 Task: Look for space in Tadotsu, Japan from 1st July, 2023 to 9th July, 2023 for 2 adults in price range Rs.8000 to Rs.15000. Place can be entire place with 1  bedroom having 1 bed and 1 bathroom. Property type can be house, flat, guest house. Booking option can be shelf check-in. Required host language is English.
Action: Mouse moved to (448, 72)
Screenshot: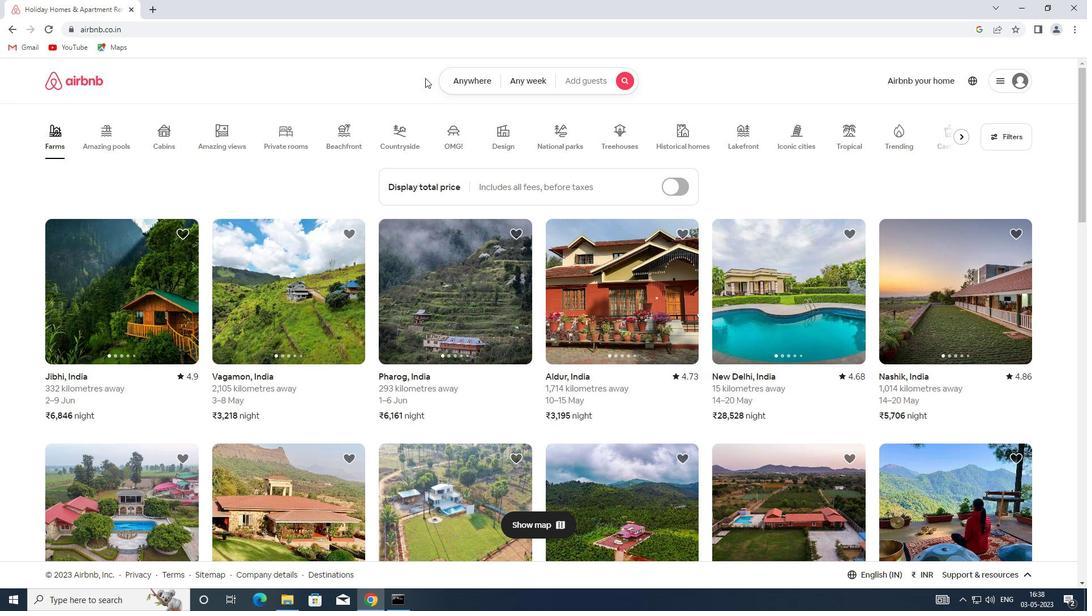 
Action: Mouse pressed left at (448, 72)
Screenshot: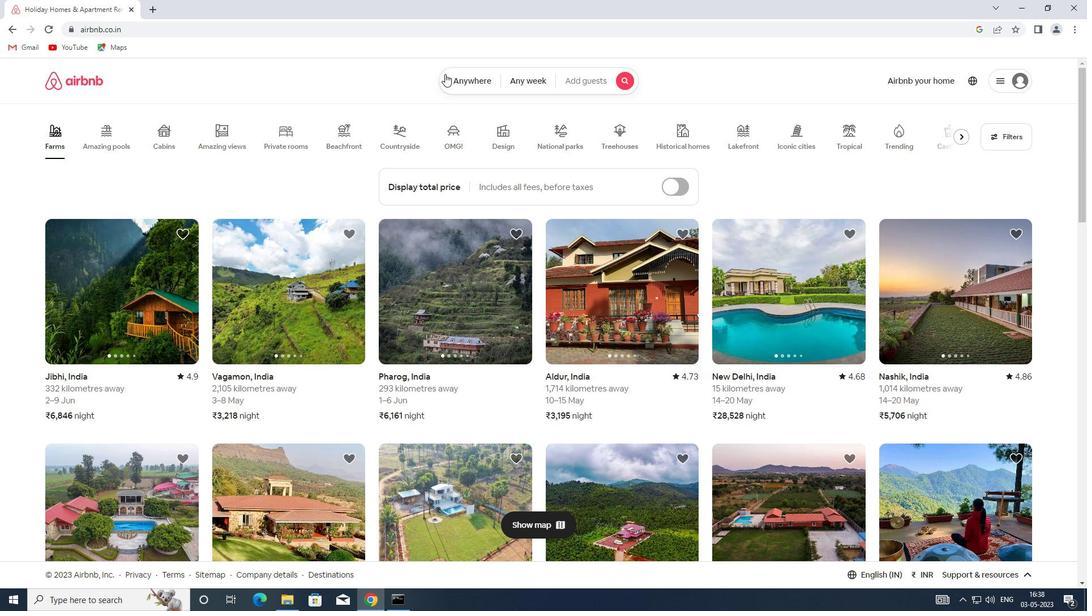 
Action: Mouse moved to (384, 114)
Screenshot: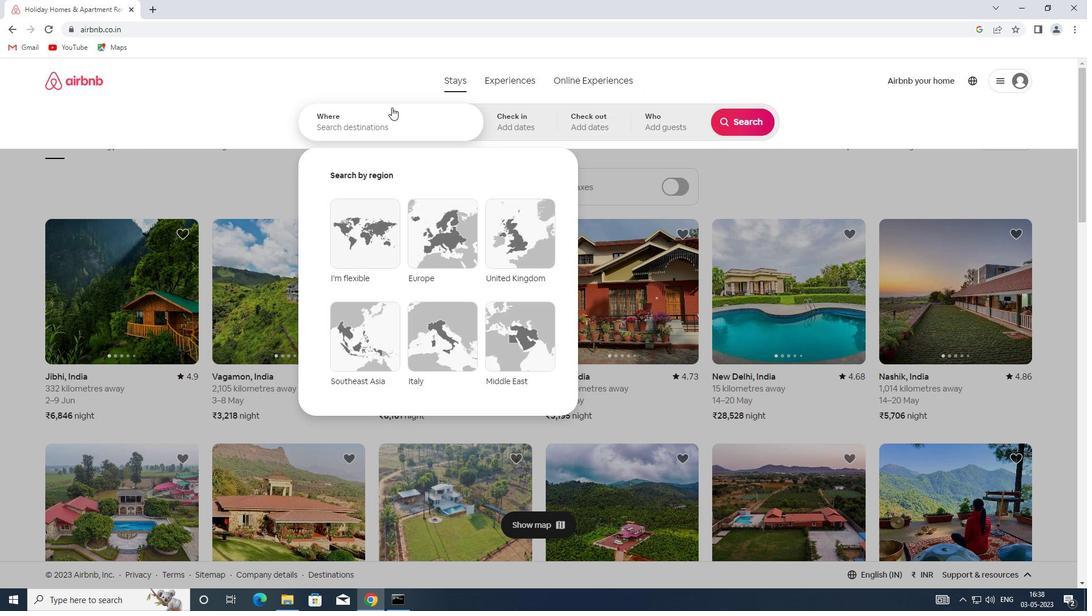 
Action: Mouse pressed left at (384, 114)
Screenshot: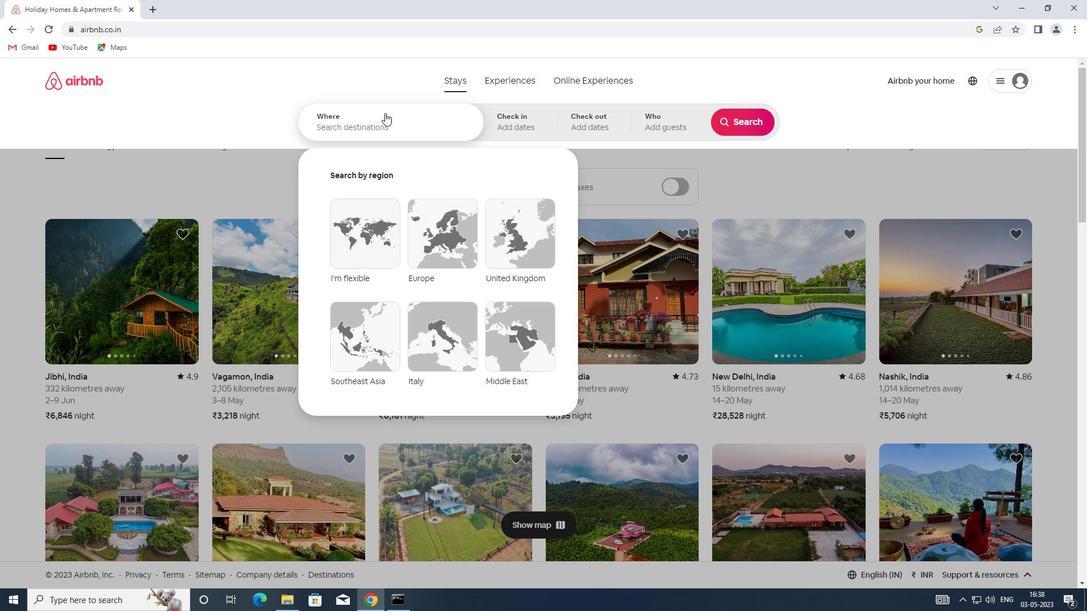 
Action: Key pressed <Key.shift>TADOTSU,<Key.shift><Key.shift><Key.shift><Key.shift><Key.shift><Key.shift><Key.shift><Key.shift>JAPAN
Screenshot: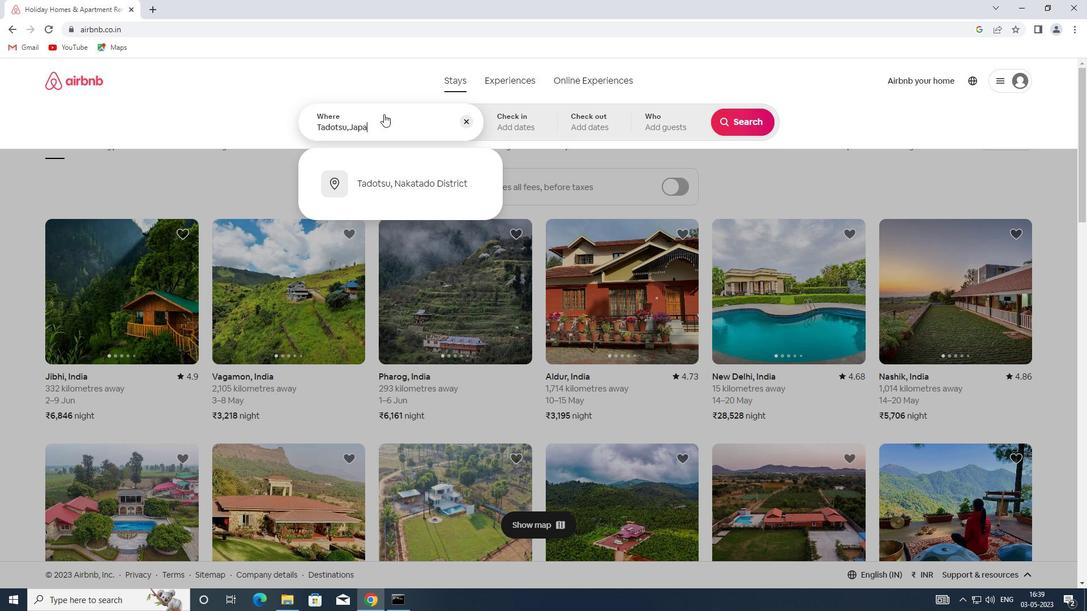 
Action: Mouse moved to (518, 126)
Screenshot: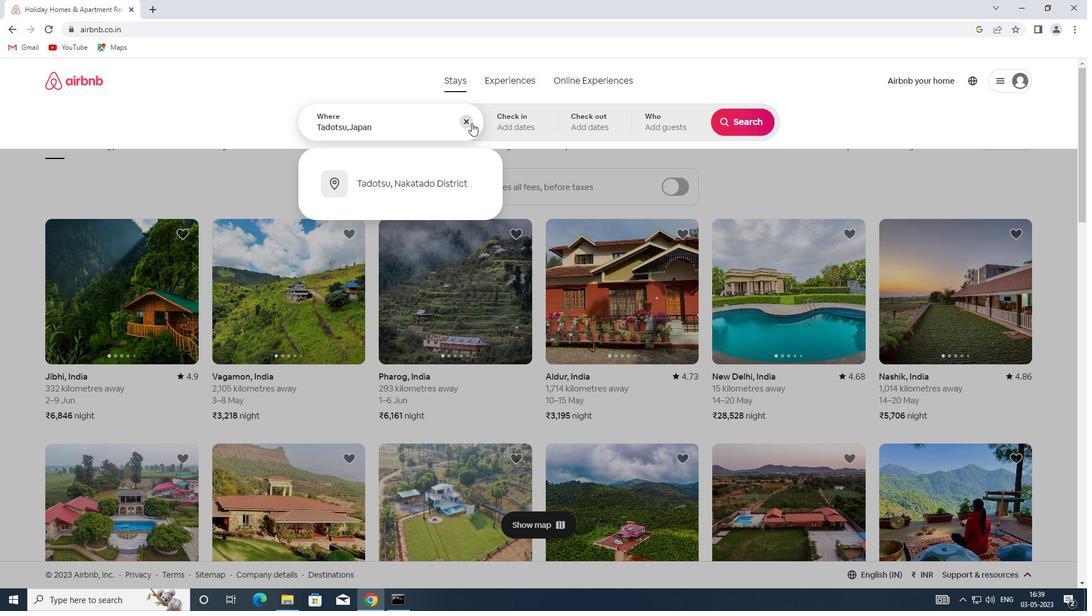 
Action: Mouse pressed left at (518, 126)
Screenshot: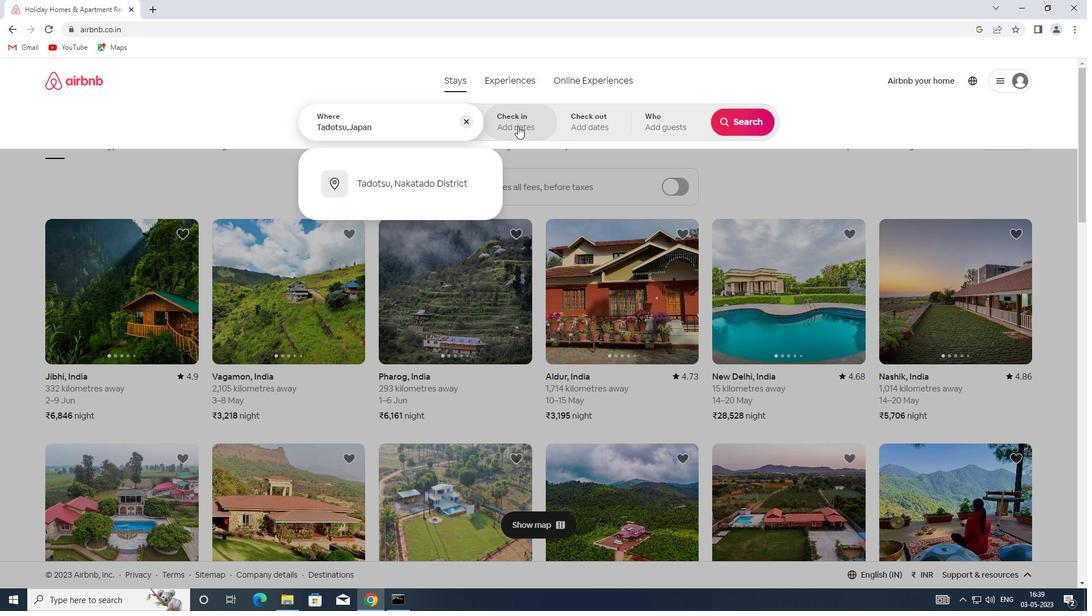 
Action: Mouse moved to (733, 220)
Screenshot: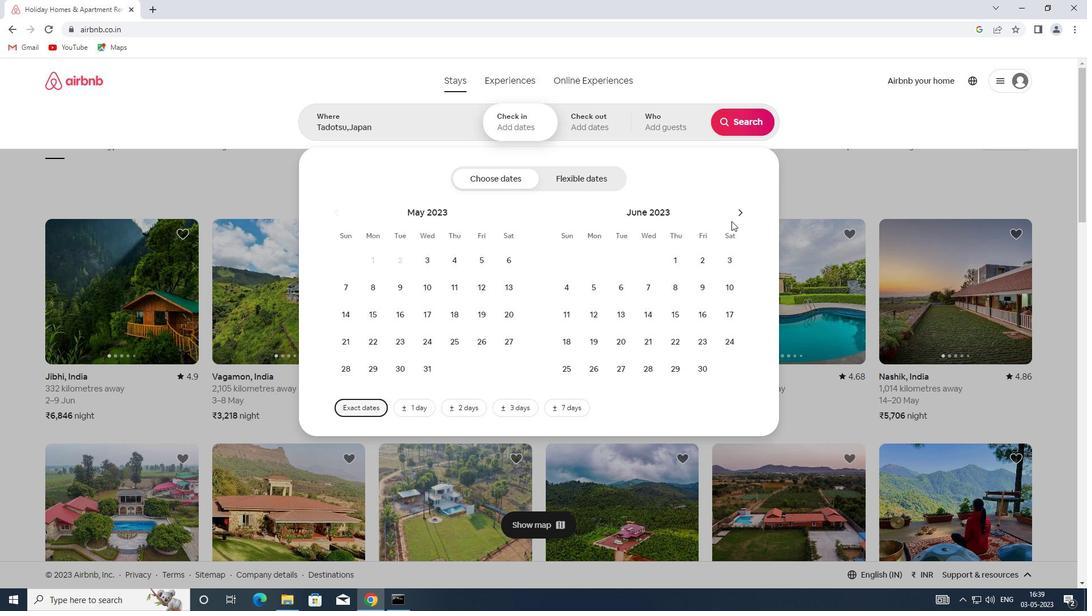 
Action: Mouse pressed left at (733, 220)
Screenshot: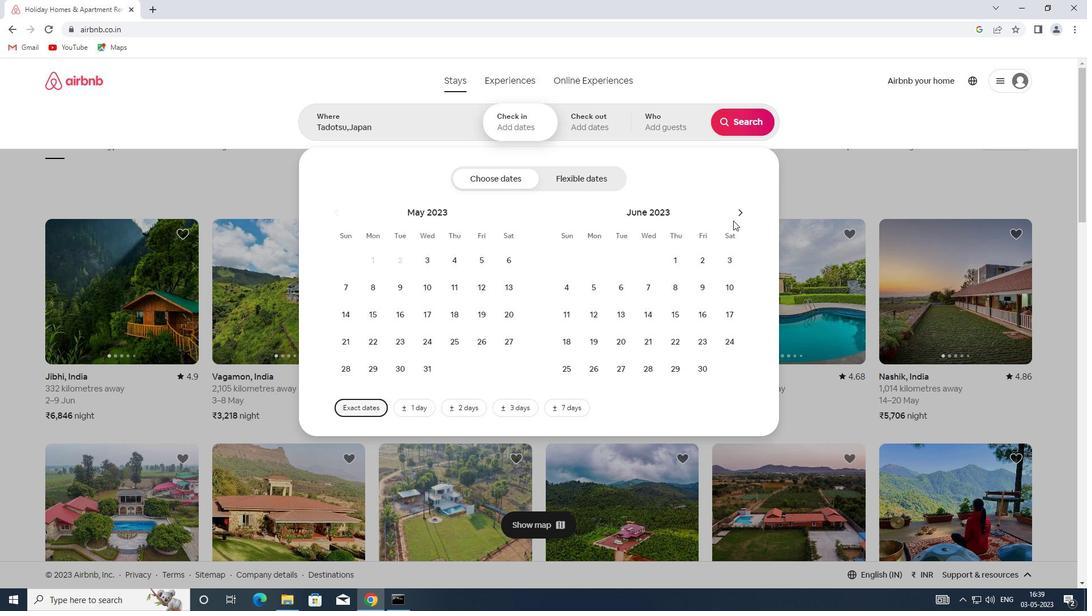 
Action: Mouse moved to (744, 206)
Screenshot: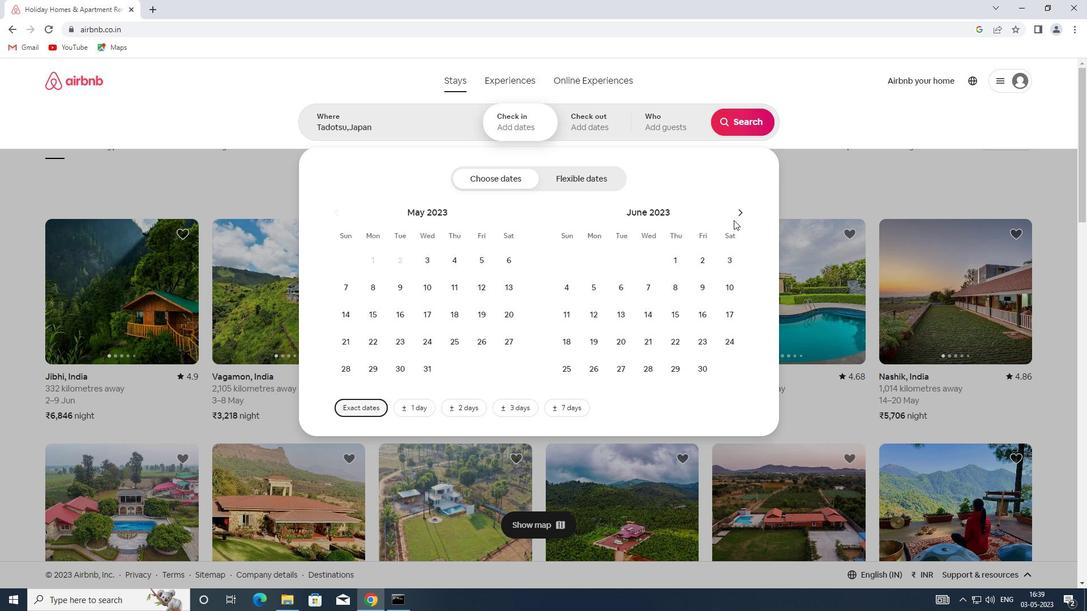 
Action: Mouse pressed left at (744, 206)
Screenshot: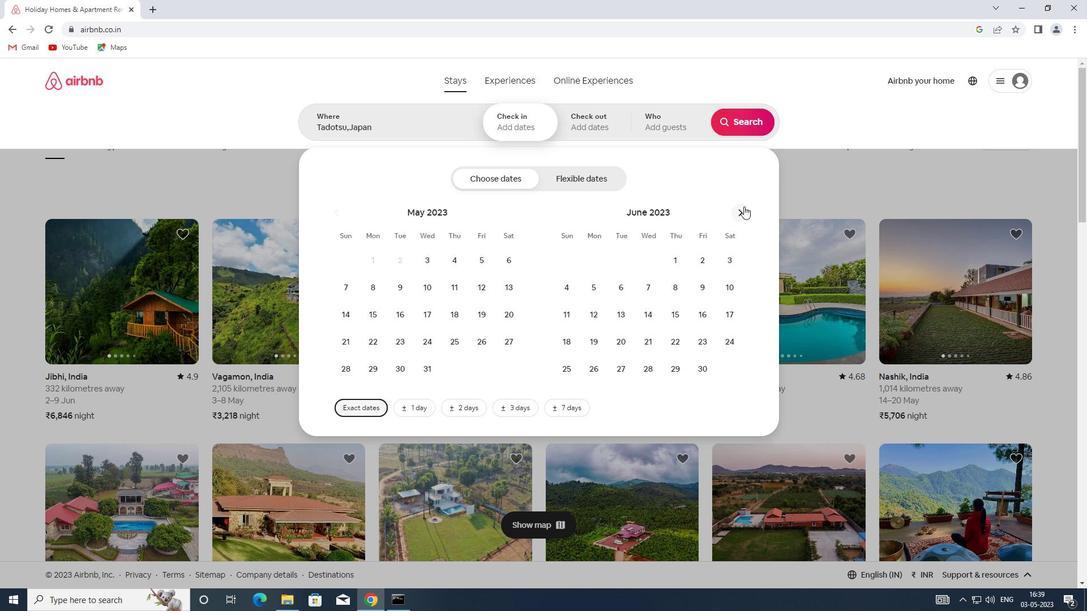 
Action: Mouse moved to (735, 263)
Screenshot: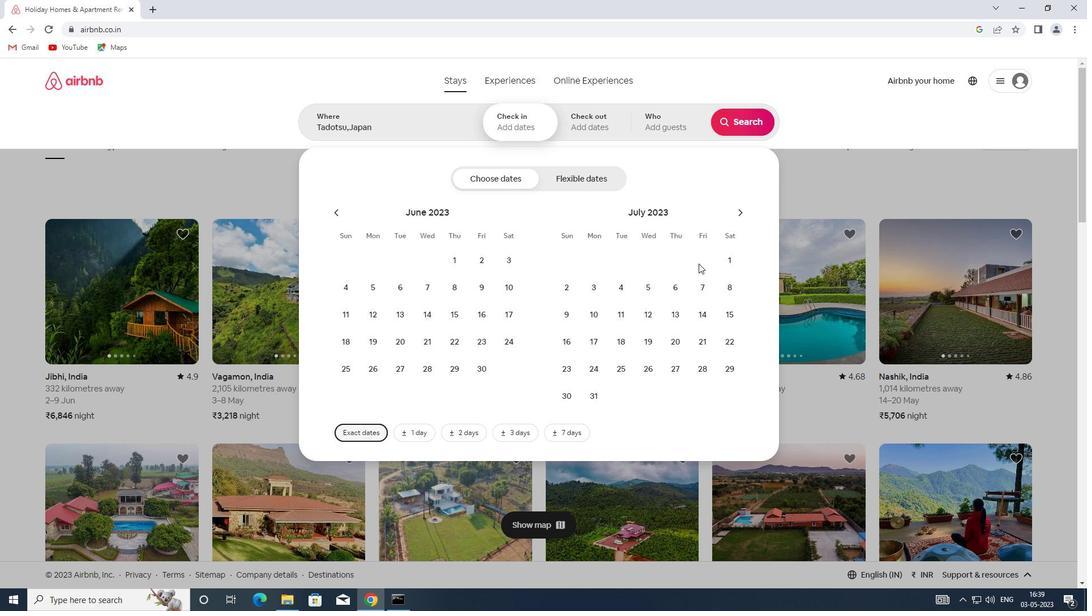 
Action: Mouse pressed left at (735, 263)
Screenshot: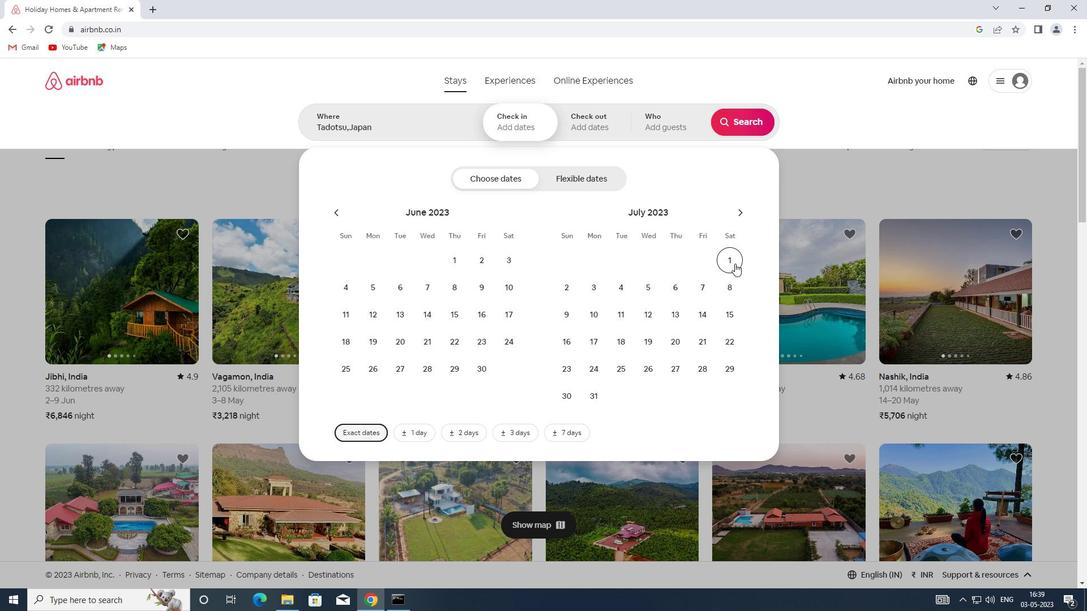
Action: Mouse moved to (572, 320)
Screenshot: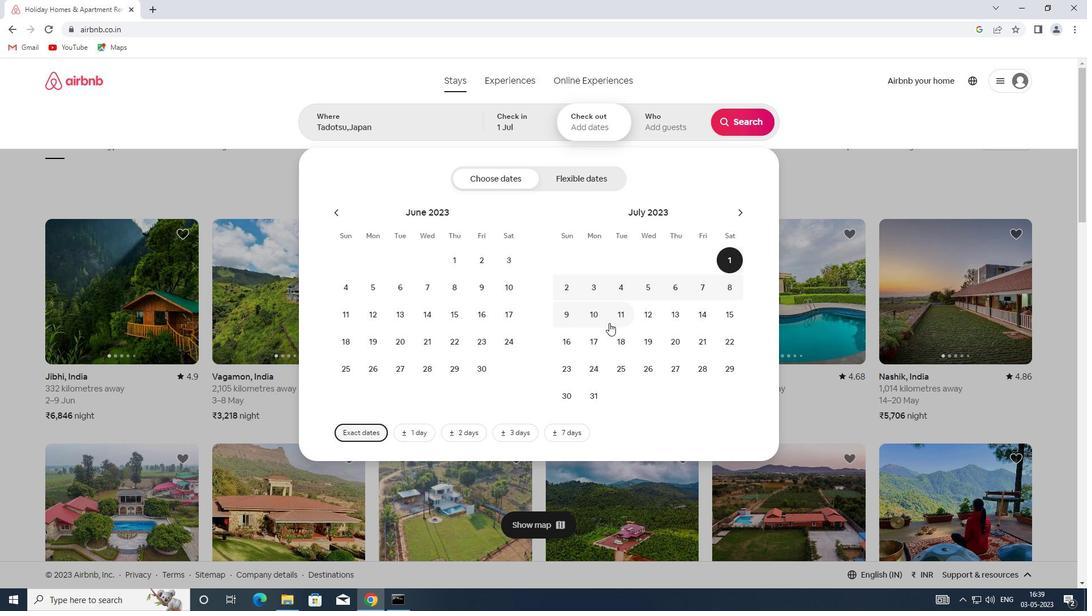 
Action: Mouse pressed left at (572, 320)
Screenshot: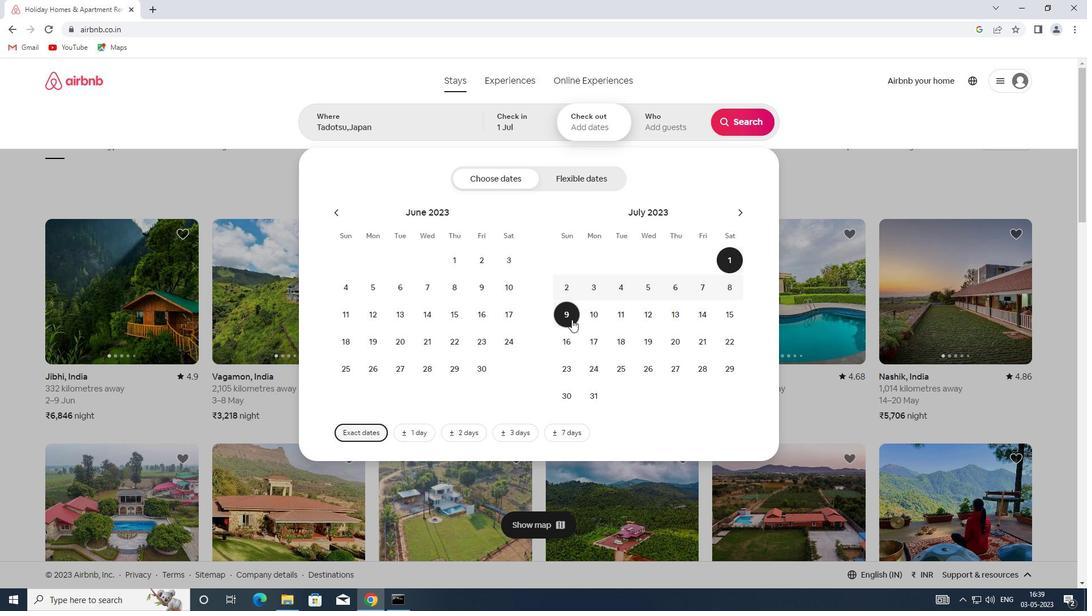 
Action: Mouse moved to (662, 128)
Screenshot: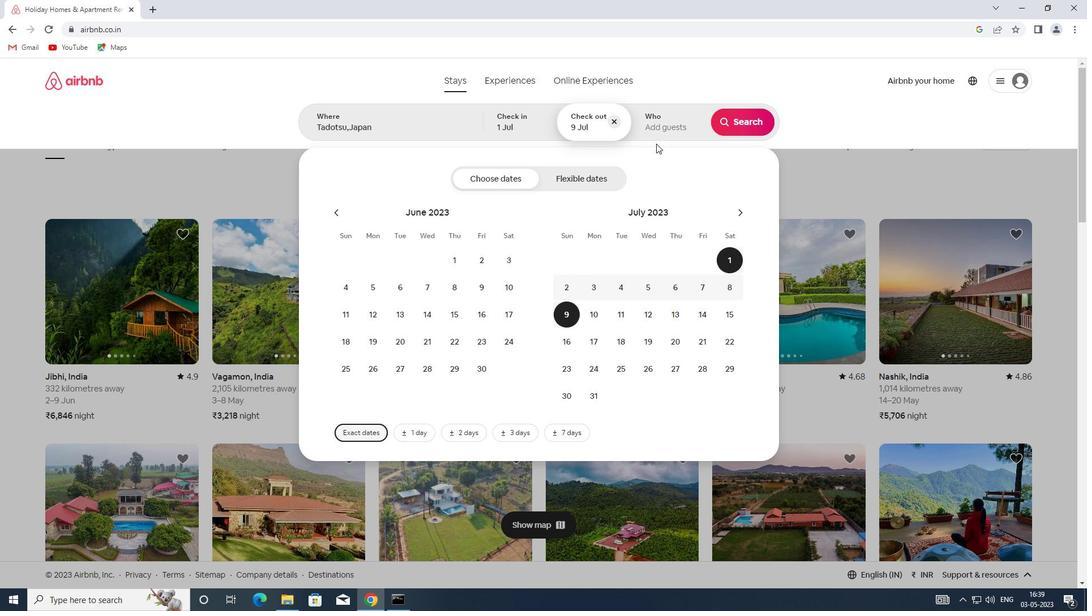 
Action: Mouse pressed left at (662, 128)
Screenshot: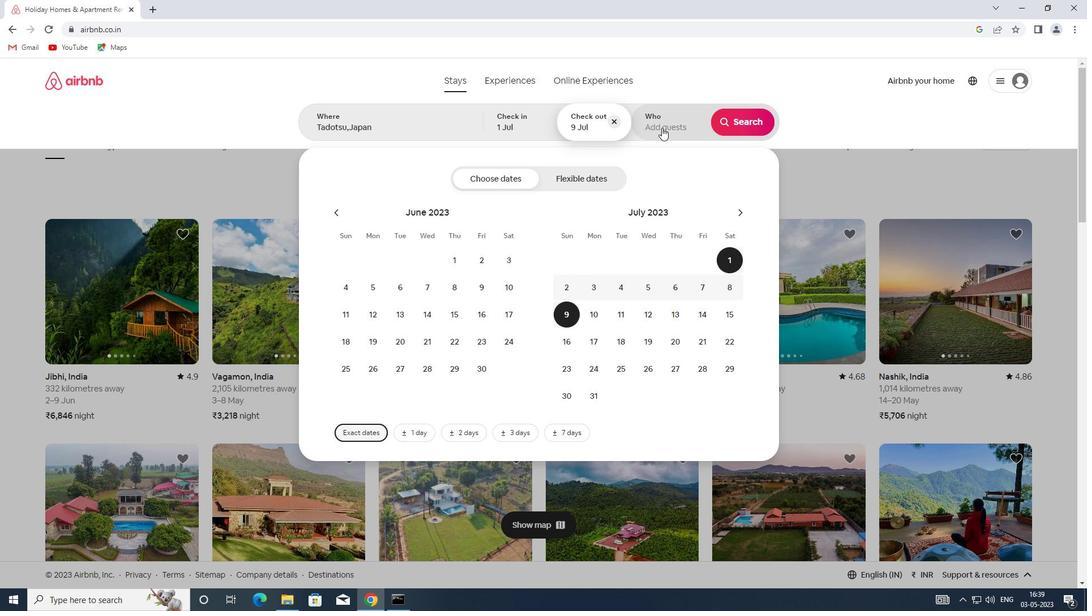 
Action: Mouse moved to (750, 184)
Screenshot: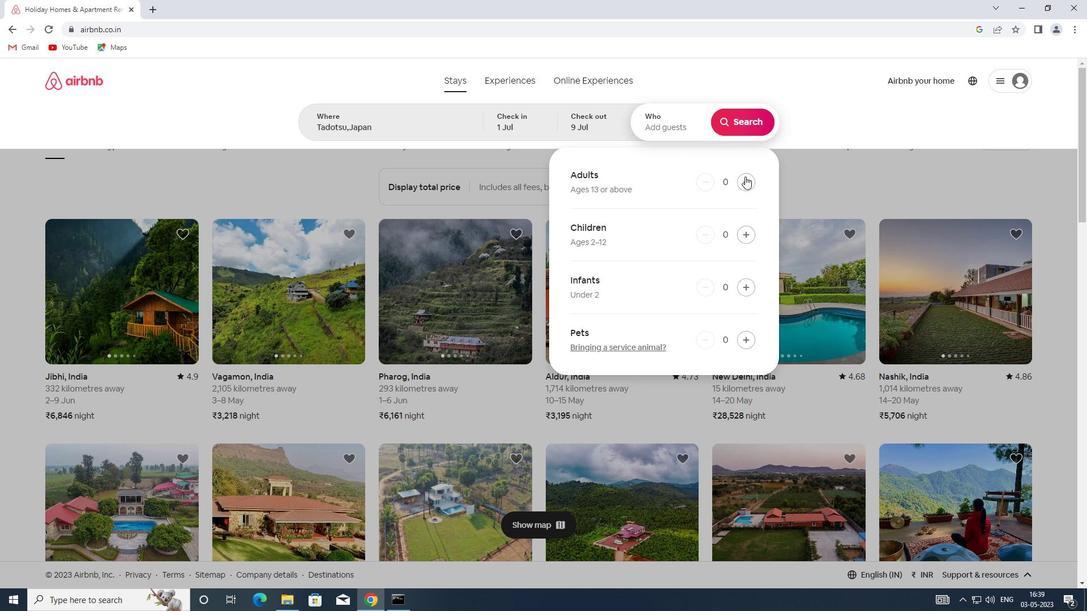 
Action: Mouse pressed left at (750, 184)
Screenshot: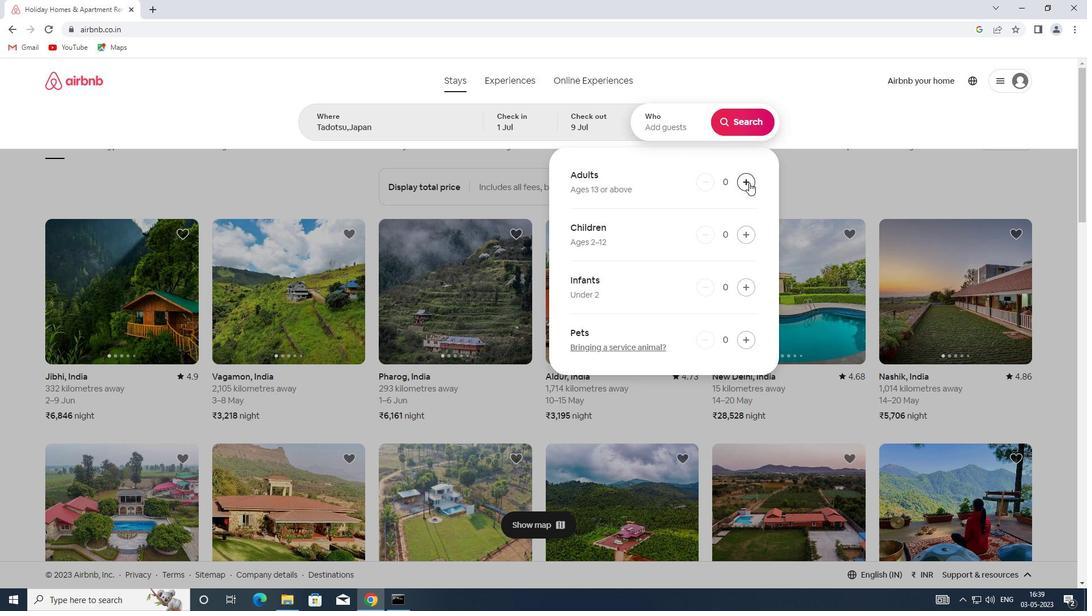 
Action: Mouse pressed left at (750, 184)
Screenshot: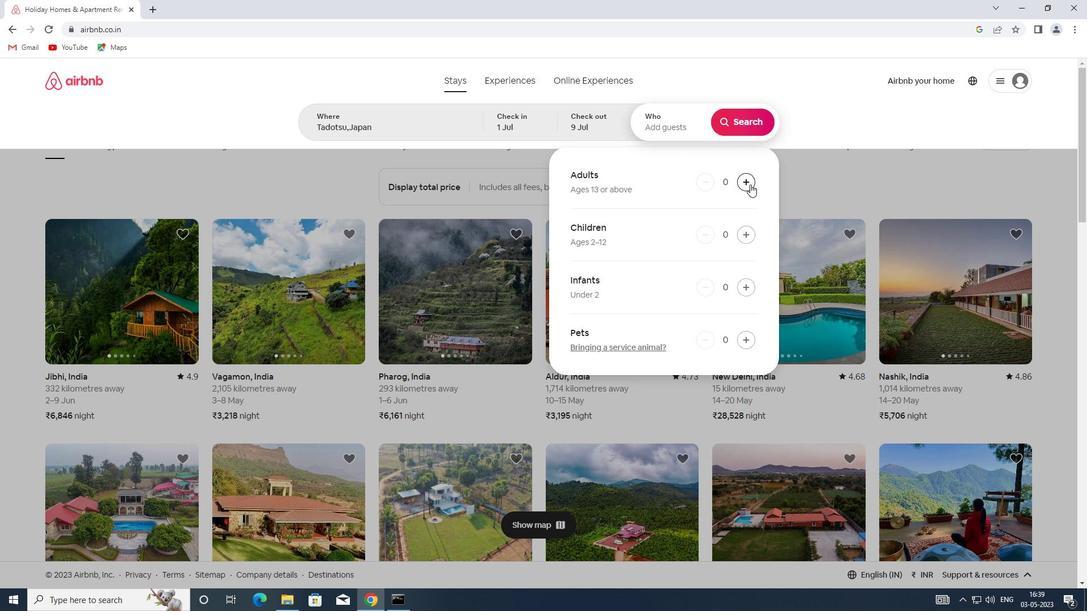 
Action: Mouse moved to (728, 124)
Screenshot: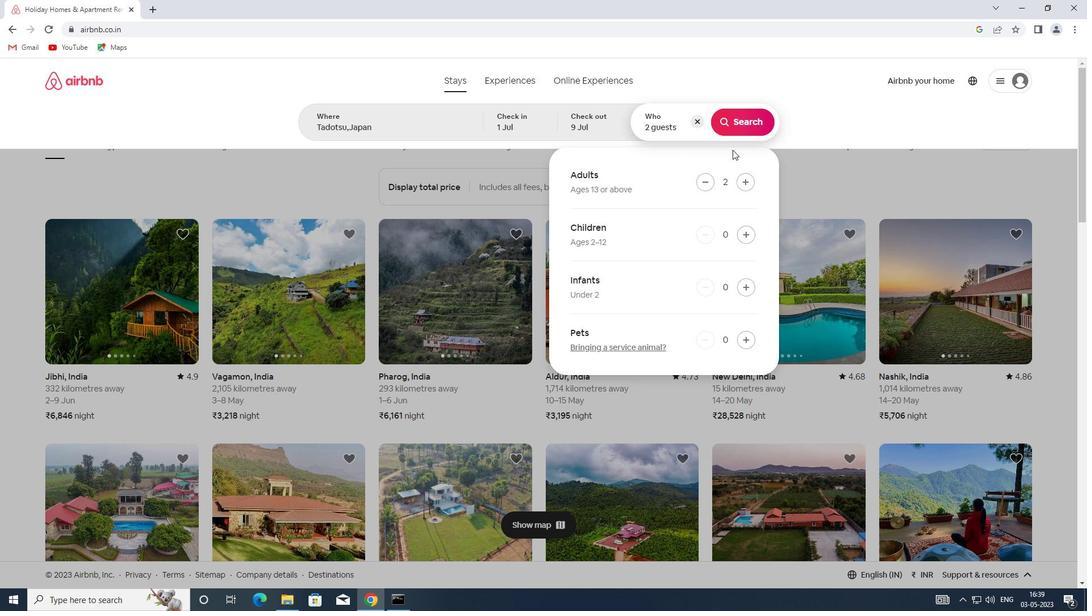 
Action: Mouse pressed left at (728, 124)
Screenshot: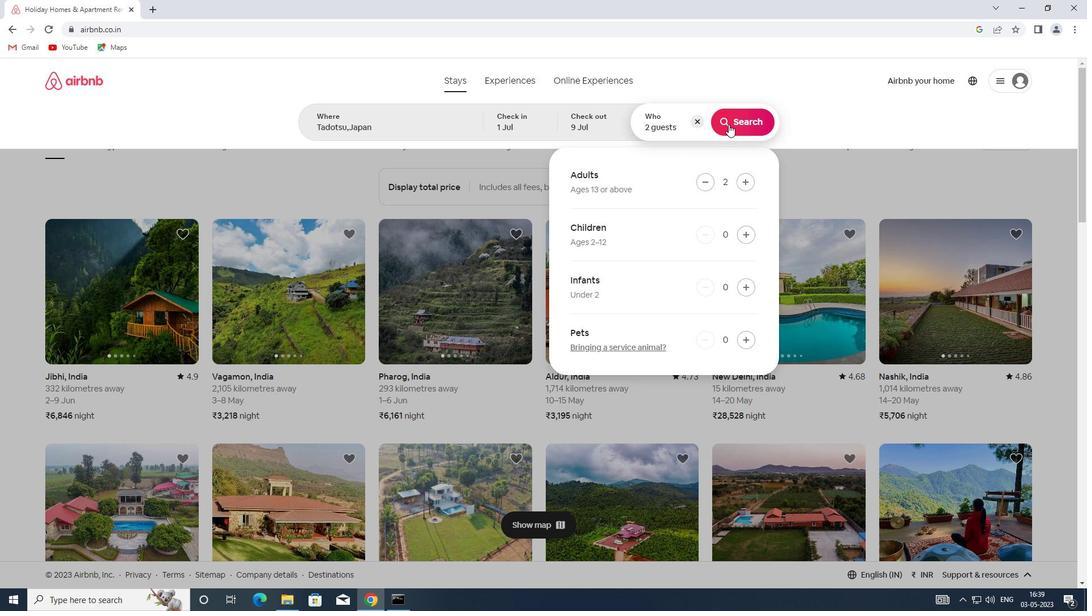
Action: Mouse moved to (1039, 121)
Screenshot: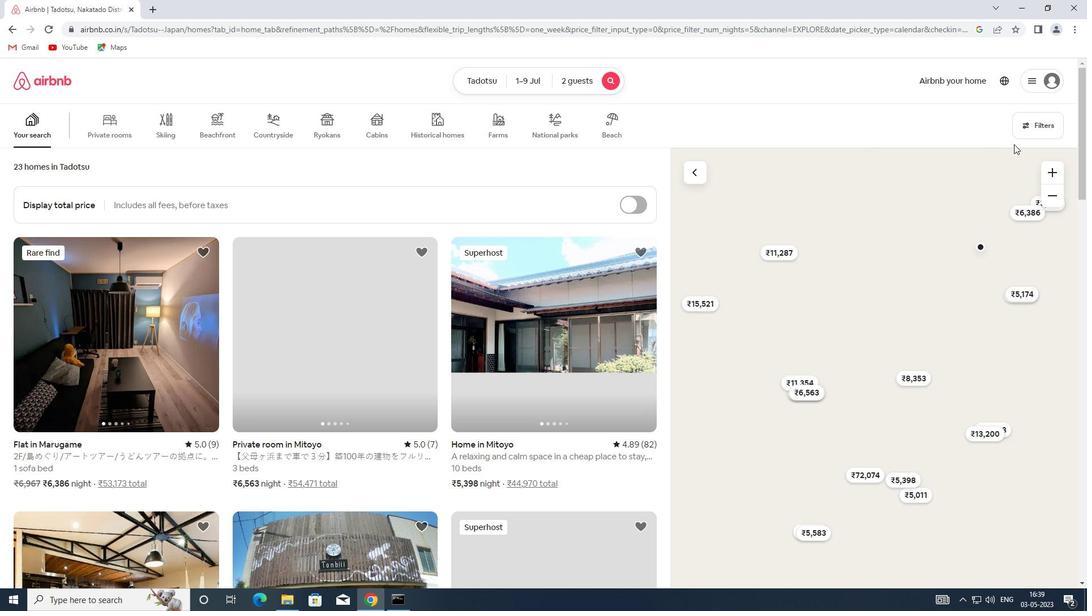 
Action: Mouse pressed left at (1039, 121)
Screenshot: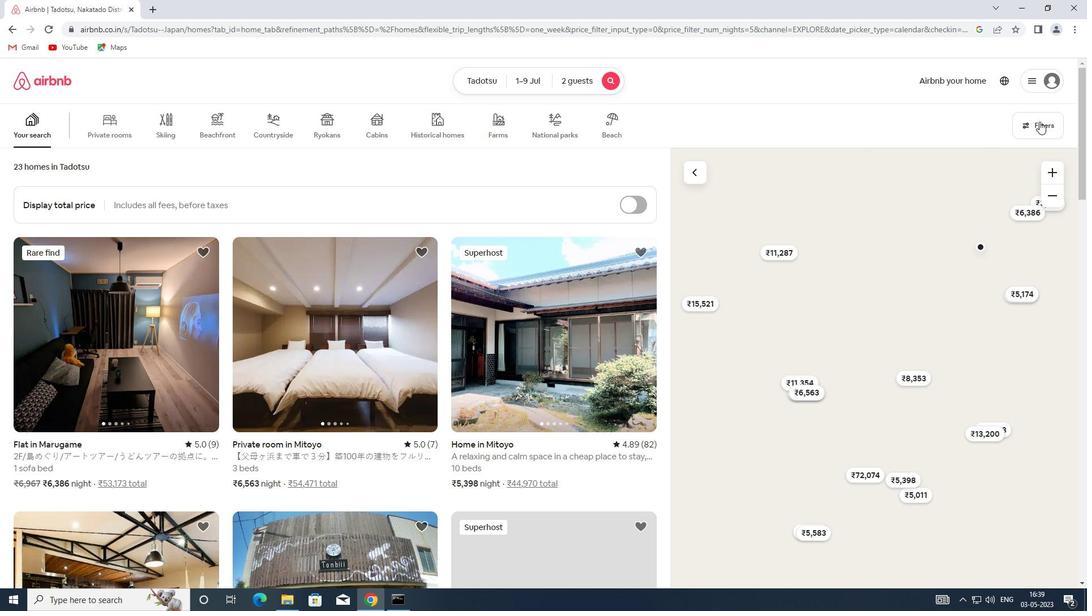 
Action: Mouse moved to (408, 265)
Screenshot: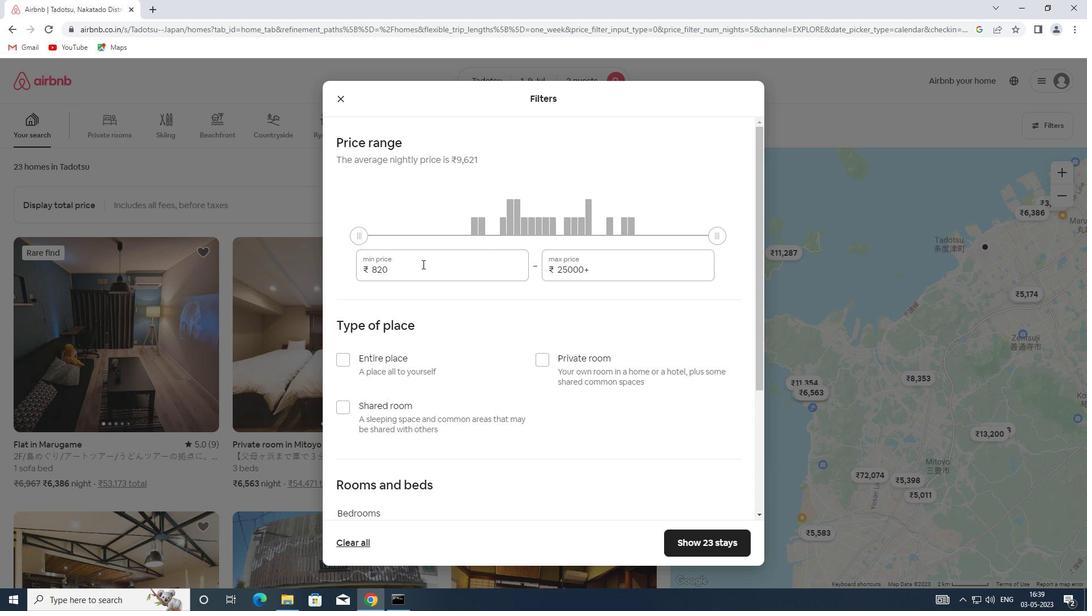 
Action: Mouse pressed left at (408, 265)
Screenshot: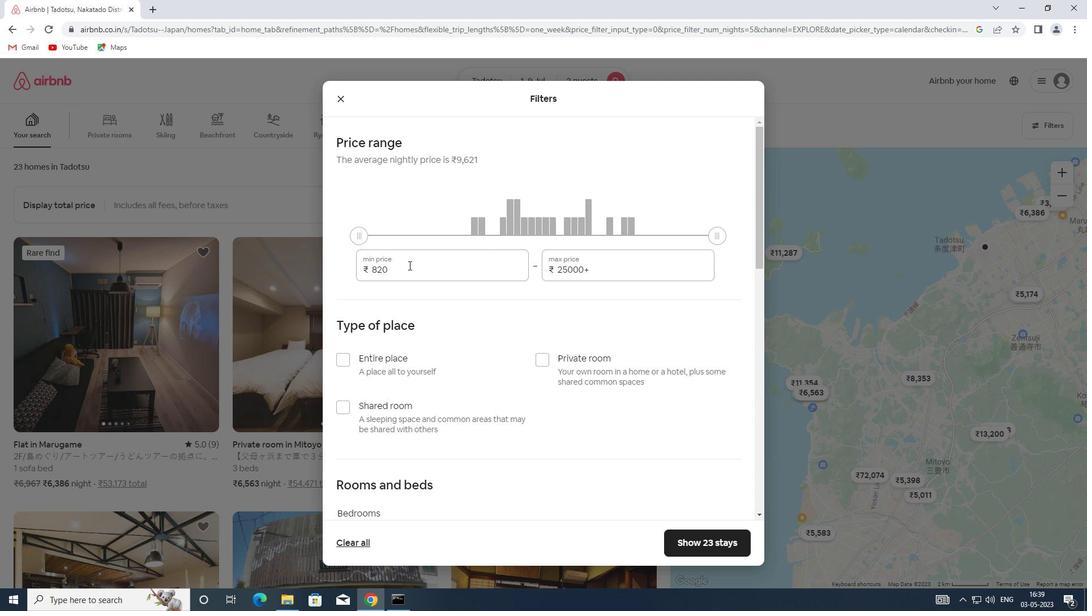 
Action: Mouse moved to (363, 265)
Screenshot: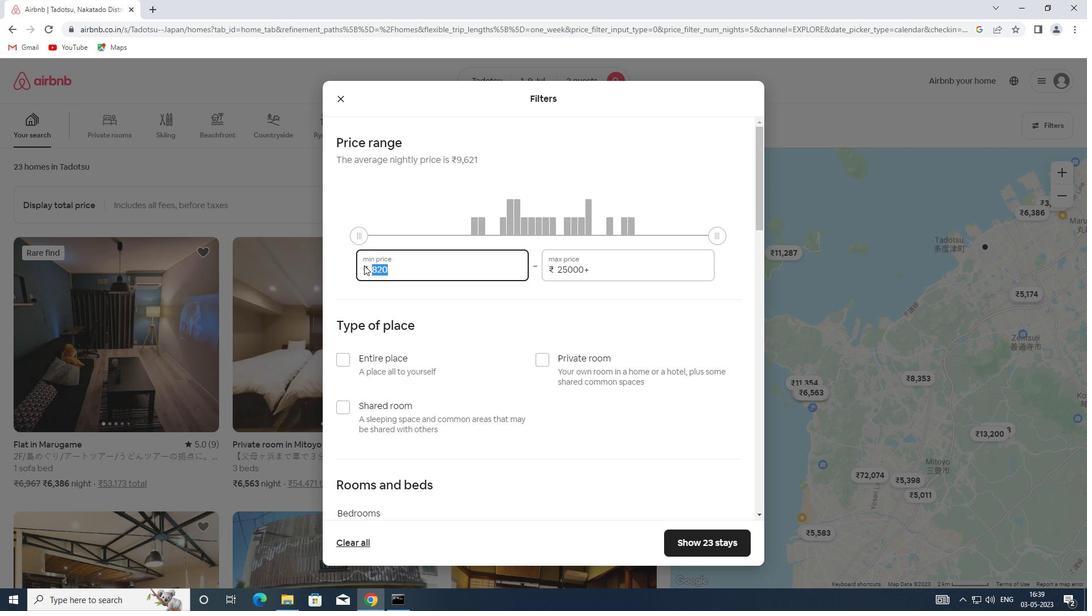 
Action: Key pressed 8000
Screenshot: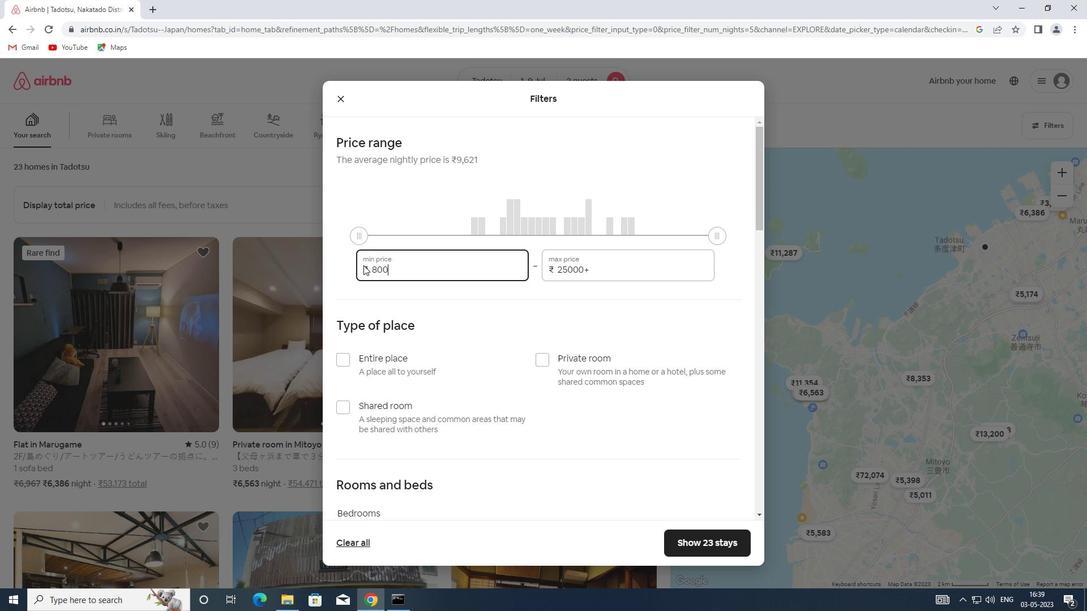 
Action: Mouse moved to (611, 269)
Screenshot: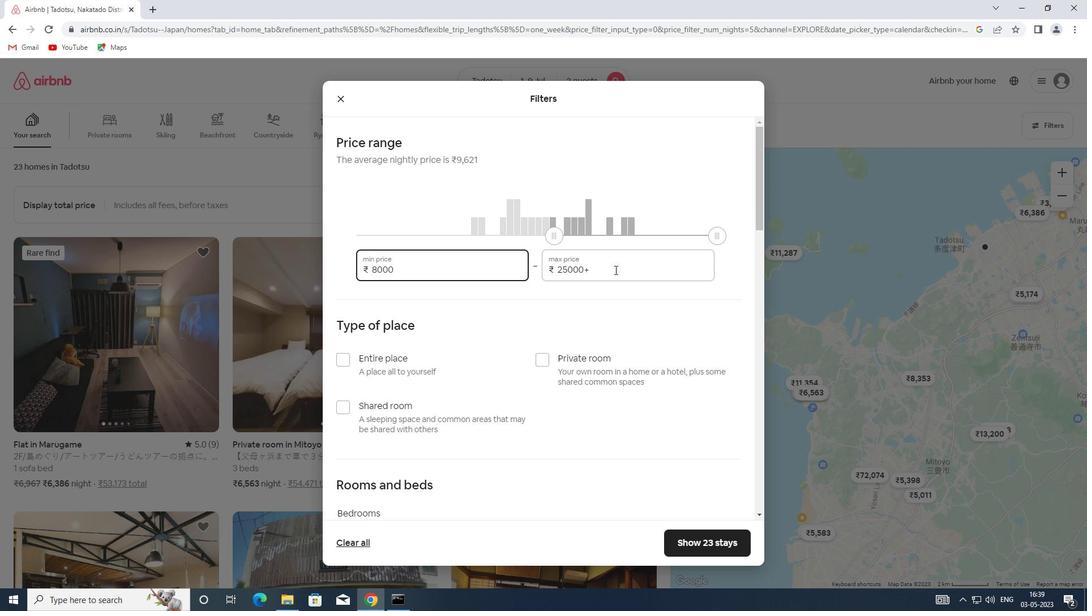 
Action: Mouse pressed left at (611, 269)
Screenshot: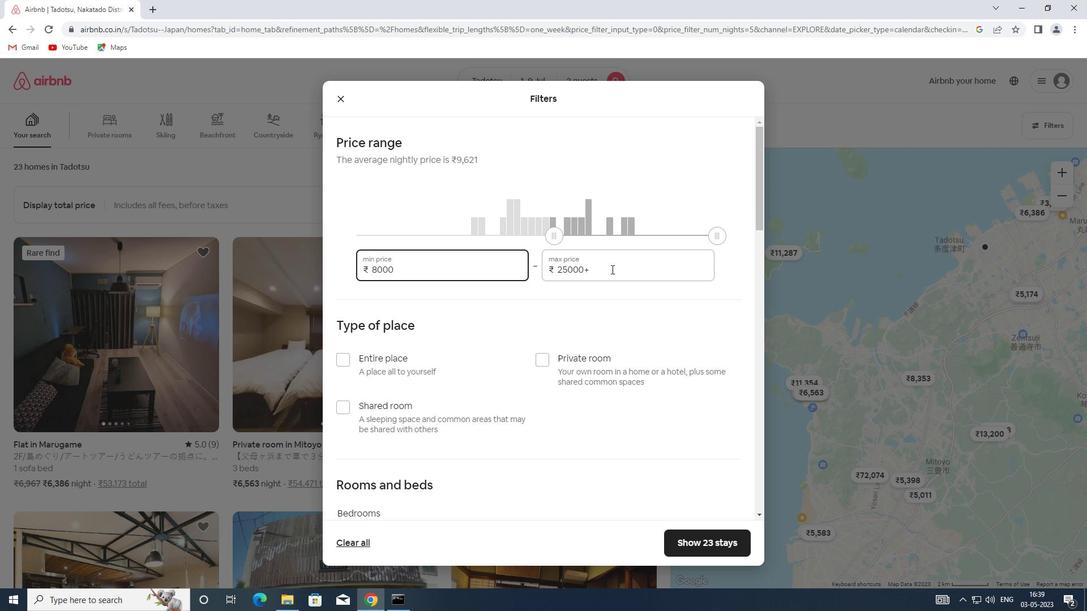 
Action: Mouse moved to (553, 271)
Screenshot: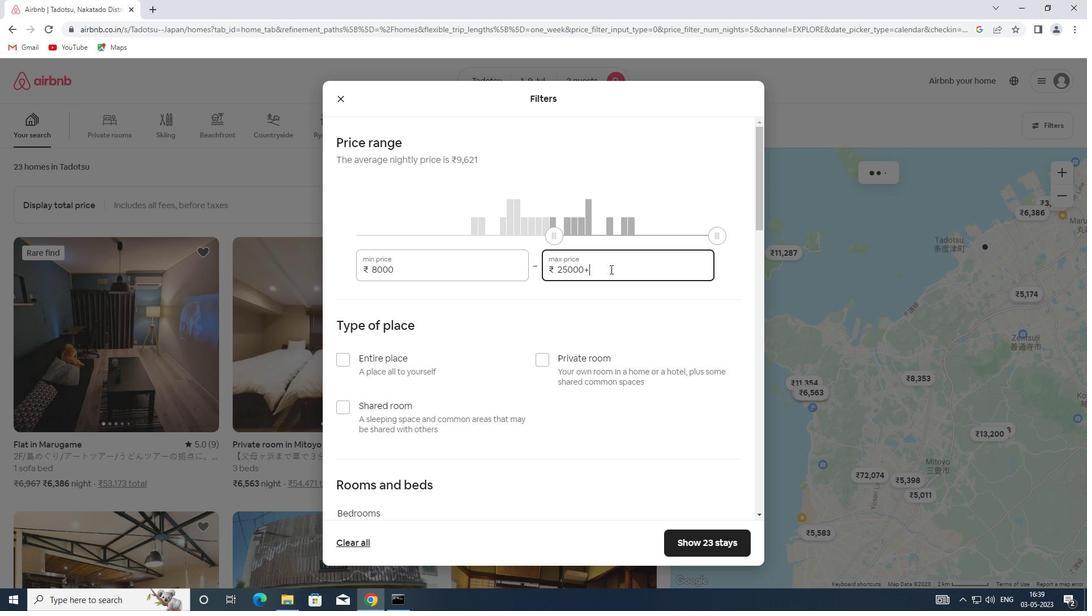 
Action: Key pressed 15
Screenshot: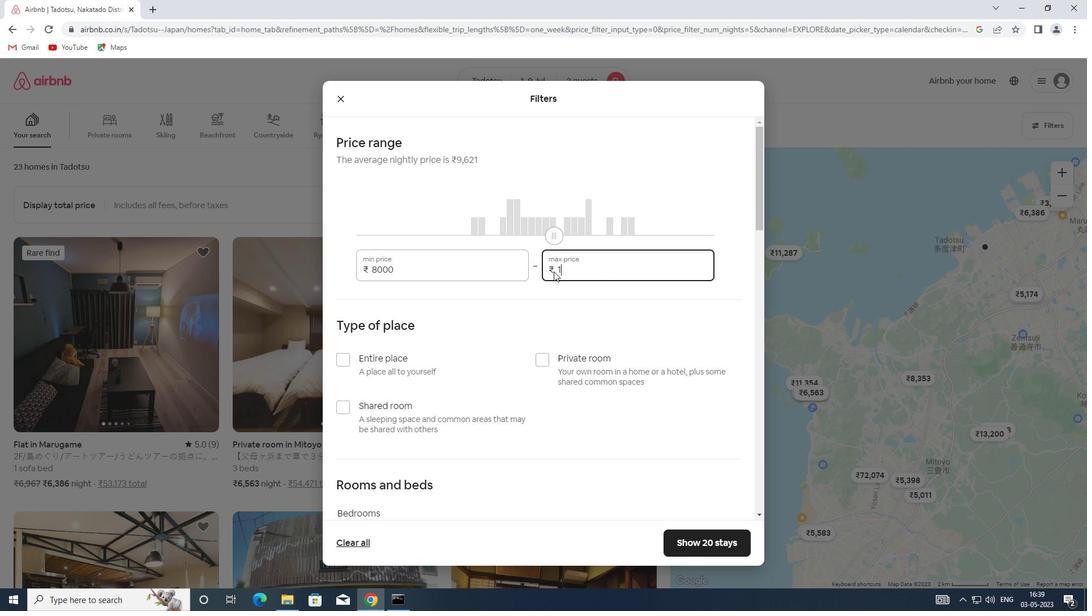 
Action: Mouse moved to (602, 281)
Screenshot: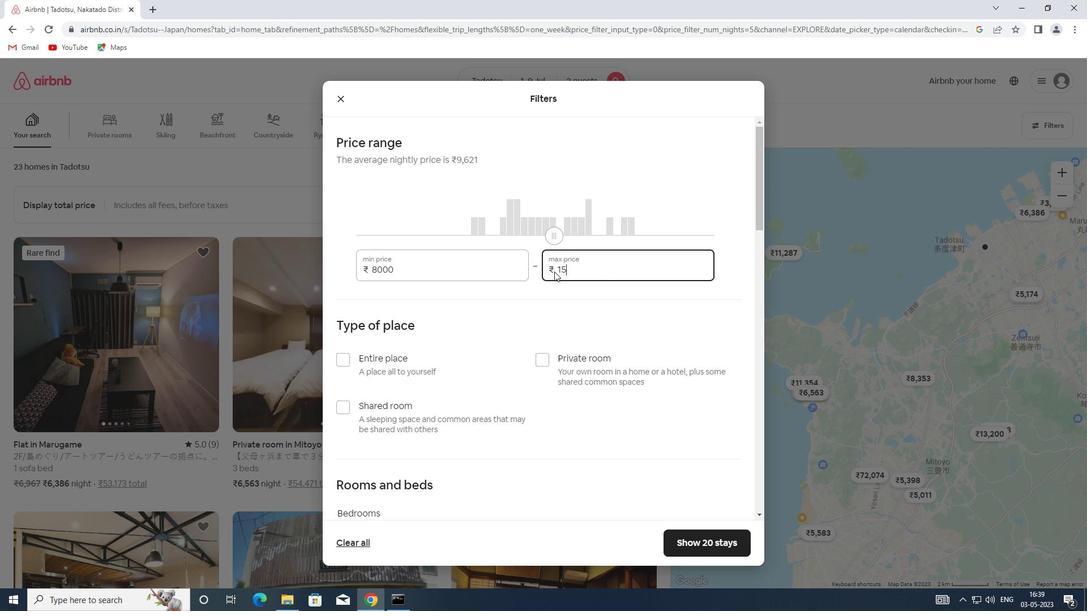 
Action: Key pressed 000
Screenshot: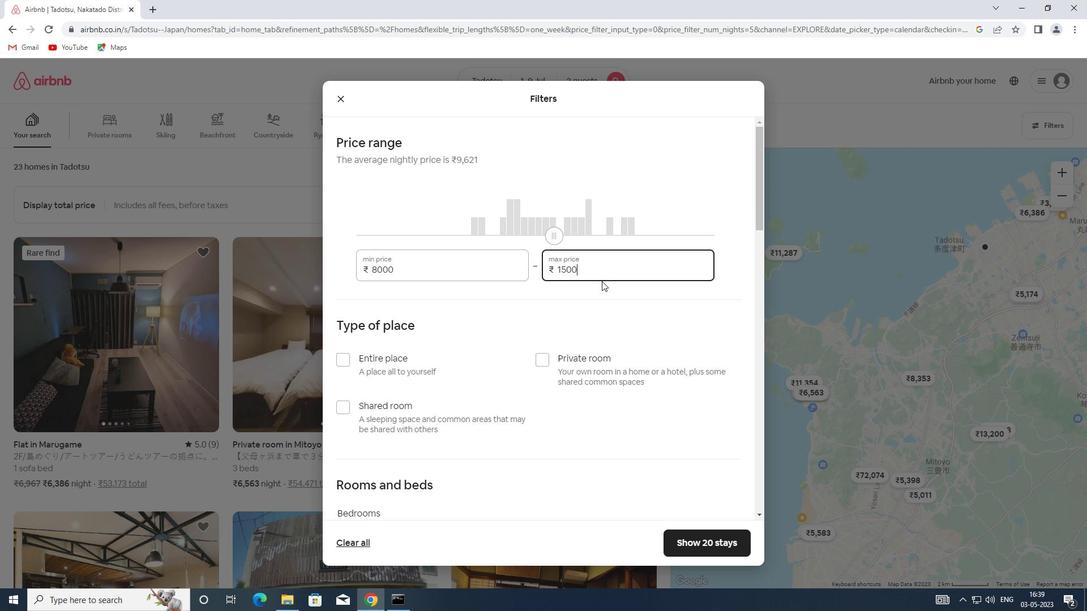 
Action: Mouse moved to (378, 361)
Screenshot: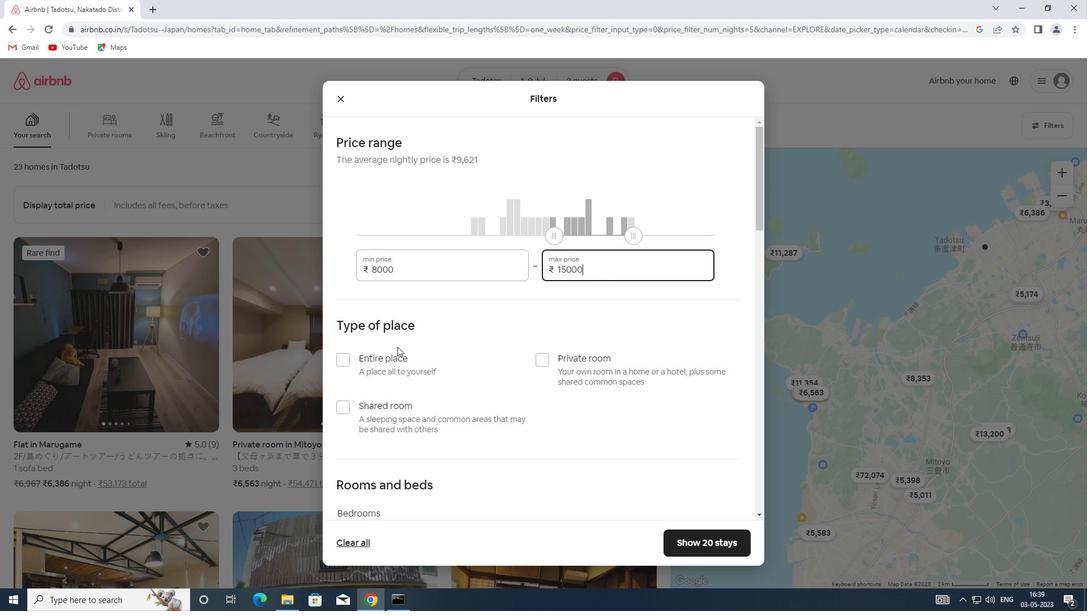 
Action: Mouse pressed left at (378, 361)
Screenshot: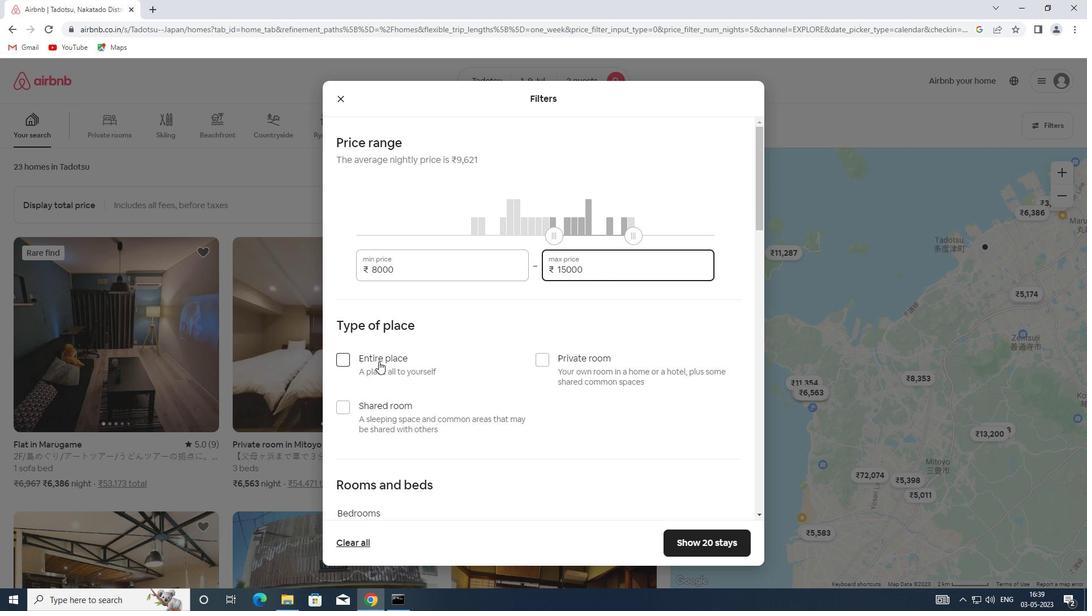 
Action: Mouse moved to (379, 358)
Screenshot: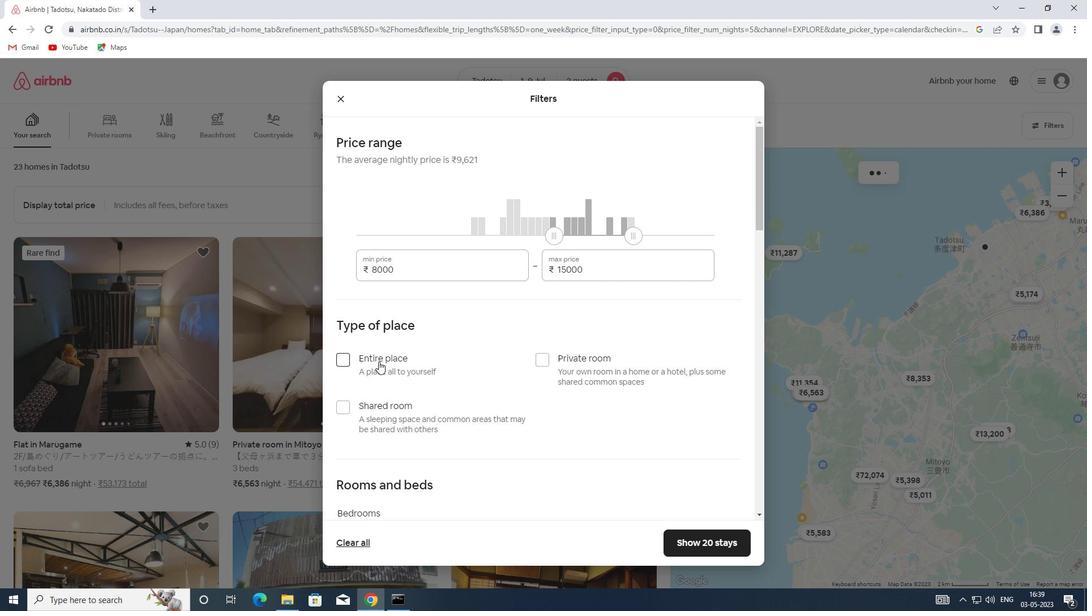
Action: Mouse scrolled (379, 357) with delta (0, 0)
Screenshot: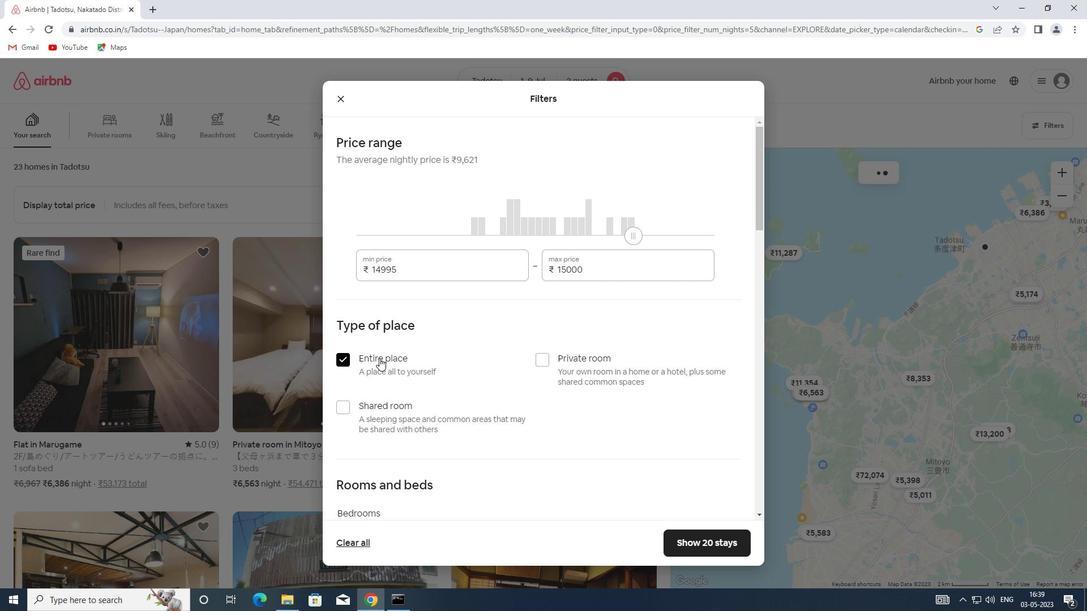 
Action: Mouse scrolled (379, 357) with delta (0, 0)
Screenshot: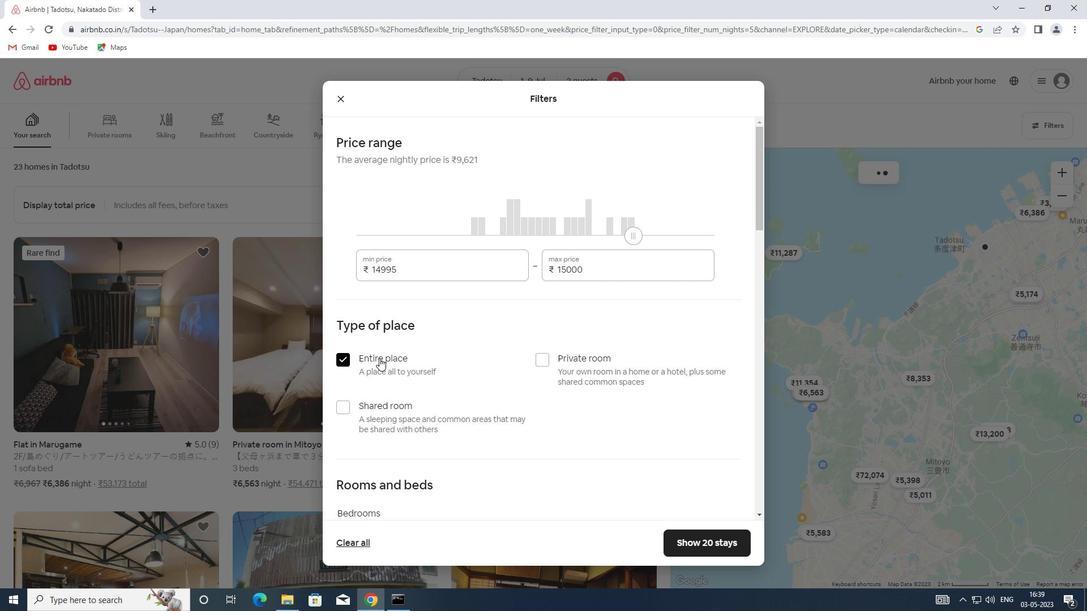 
Action: Mouse scrolled (379, 357) with delta (0, 0)
Screenshot: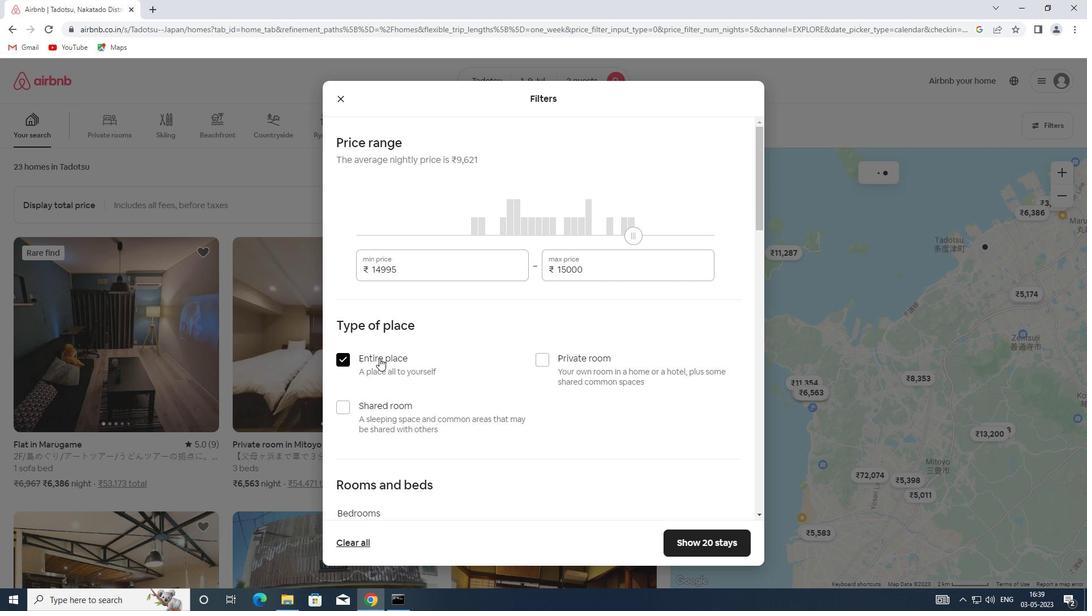 
Action: Mouse moved to (389, 372)
Screenshot: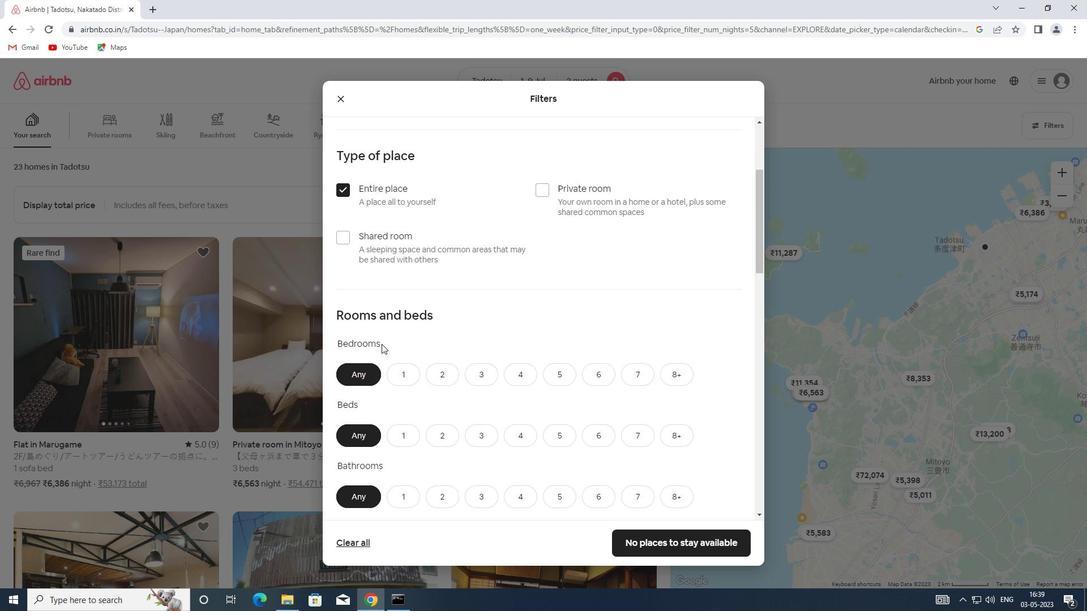 
Action: Mouse pressed left at (389, 372)
Screenshot: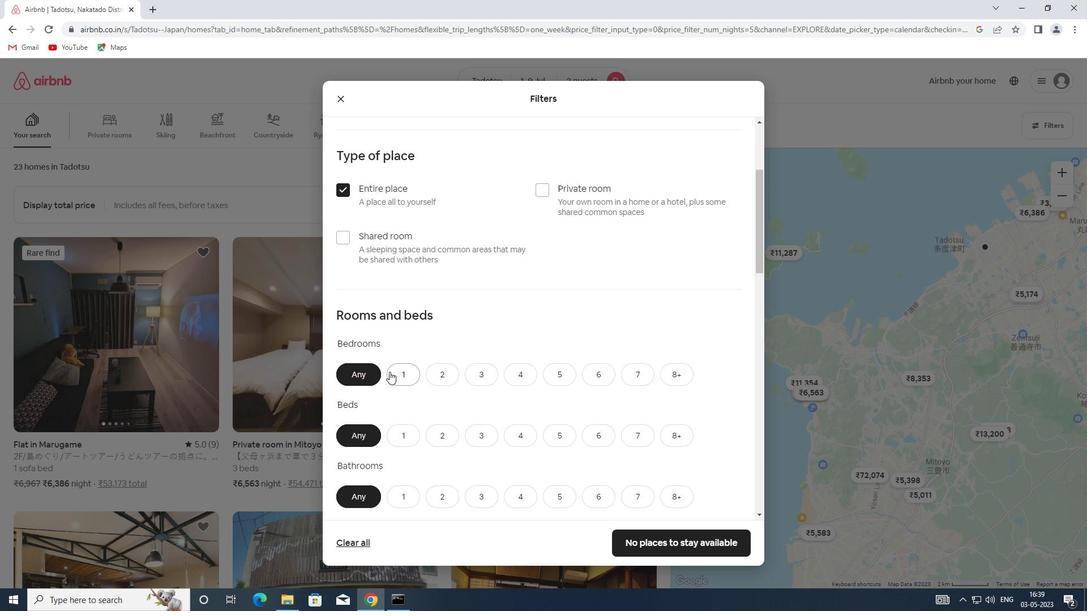 
Action: Mouse moved to (390, 369)
Screenshot: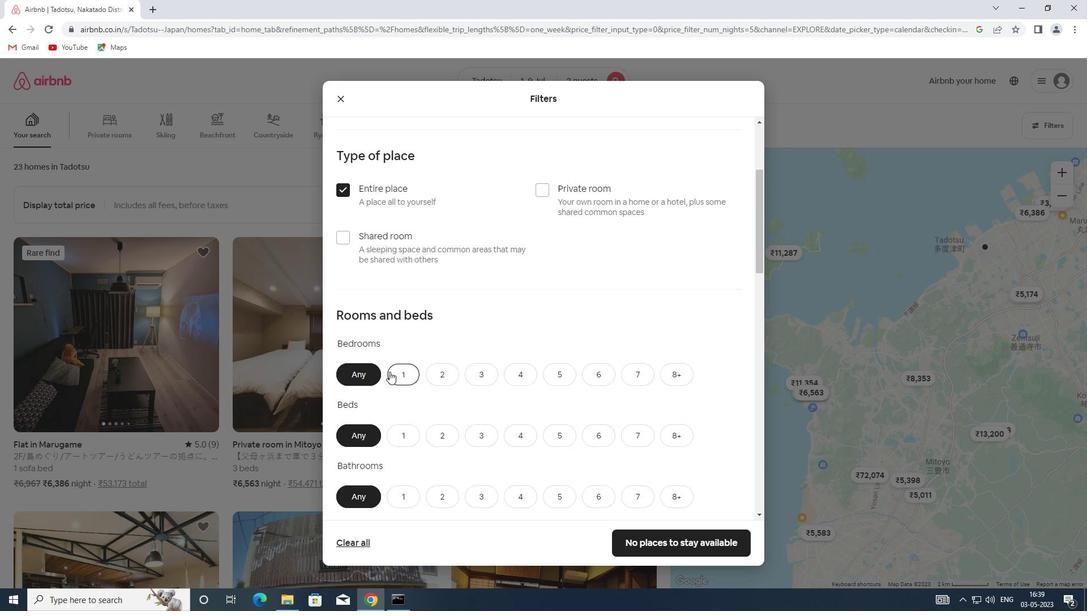
Action: Mouse scrolled (390, 369) with delta (0, 0)
Screenshot: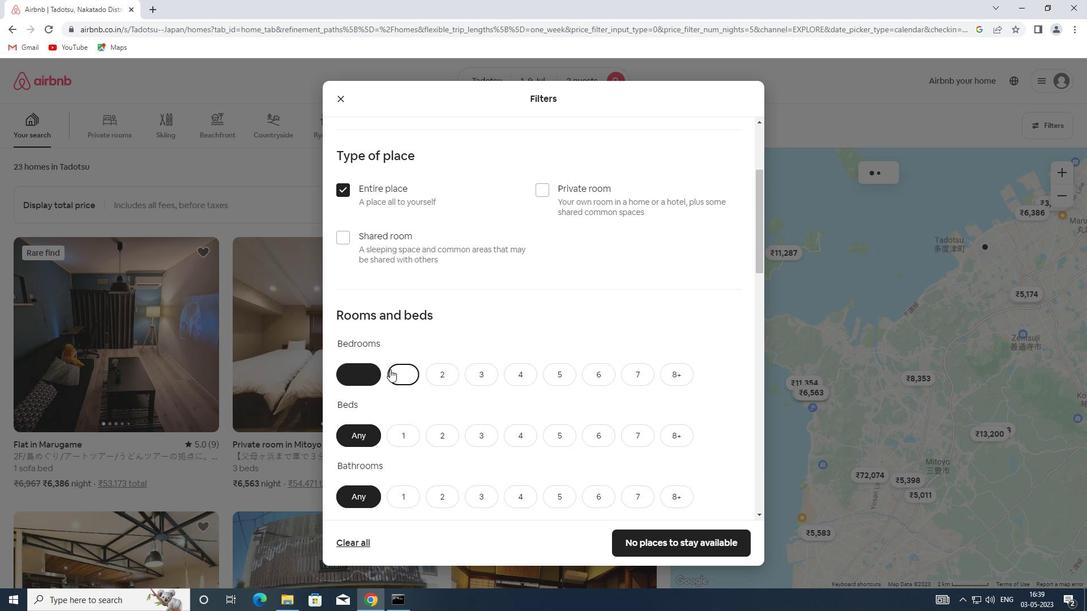 
Action: Mouse scrolled (390, 369) with delta (0, 0)
Screenshot: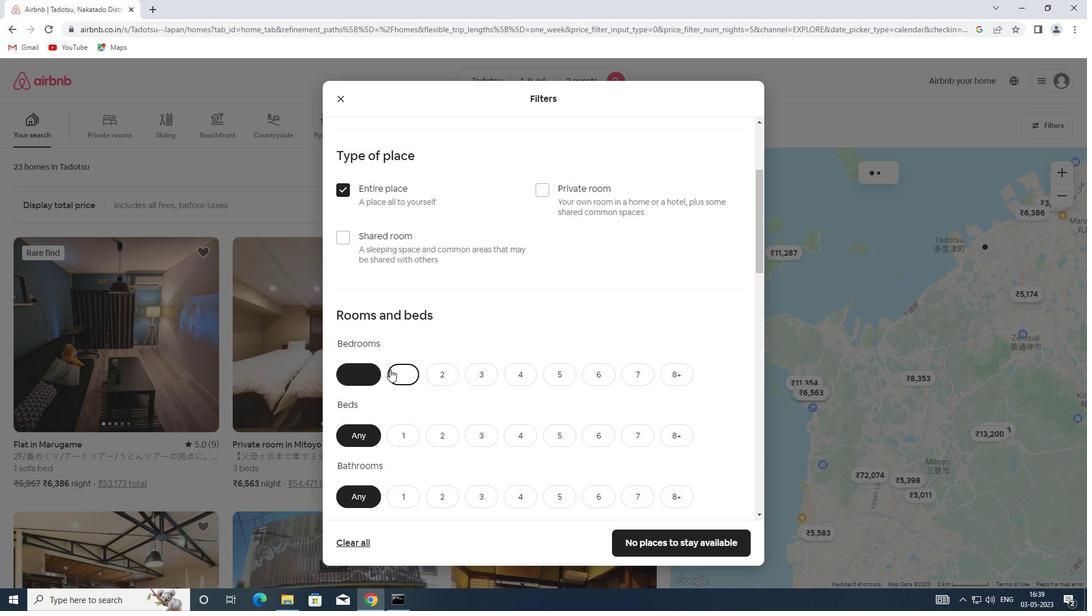 
Action: Mouse moved to (401, 325)
Screenshot: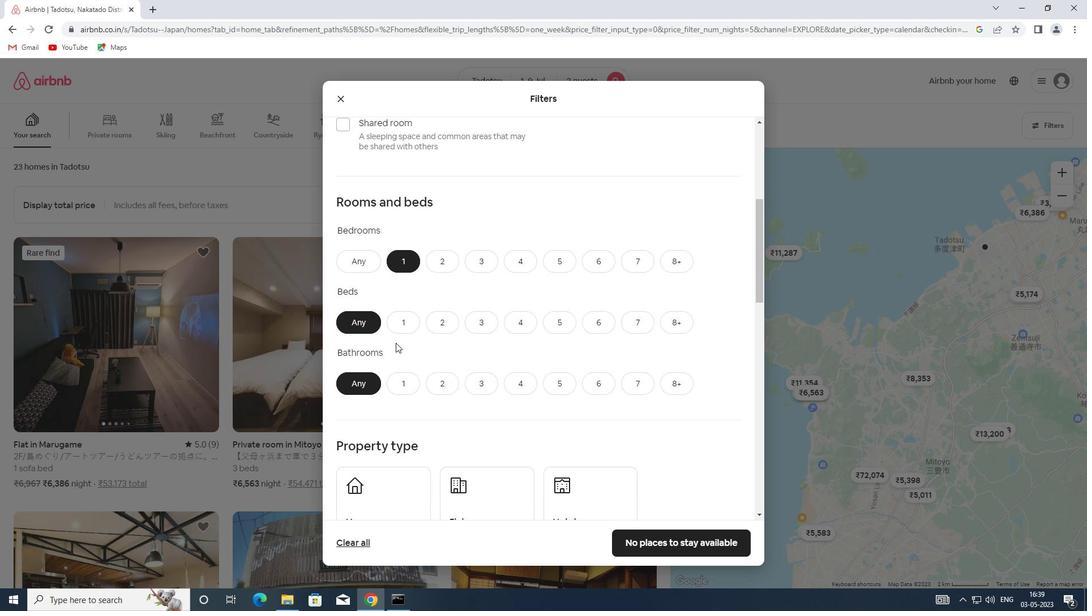 
Action: Mouse pressed left at (401, 325)
Screenshot: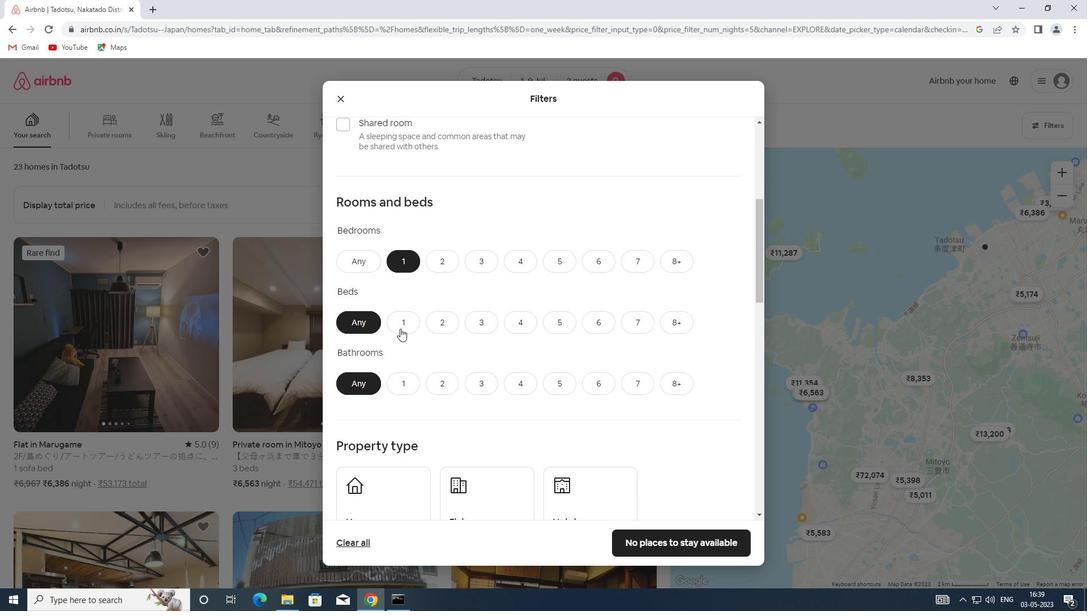 
Action: Mouse moved to (395, 386)
Screenshot: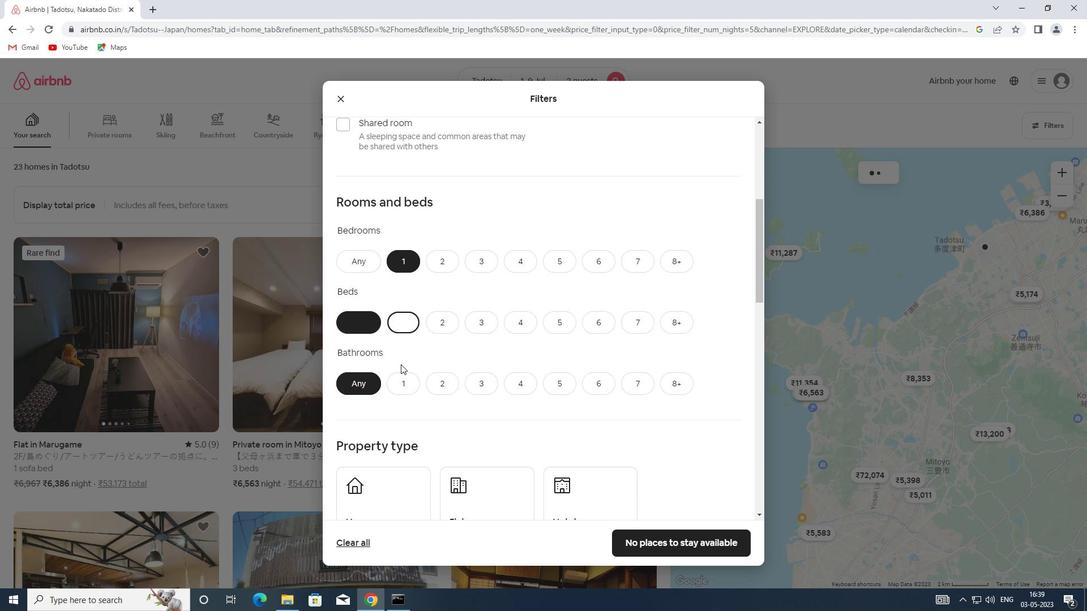 
Action: Mouse pressed left at (395, 386)
Screenshot: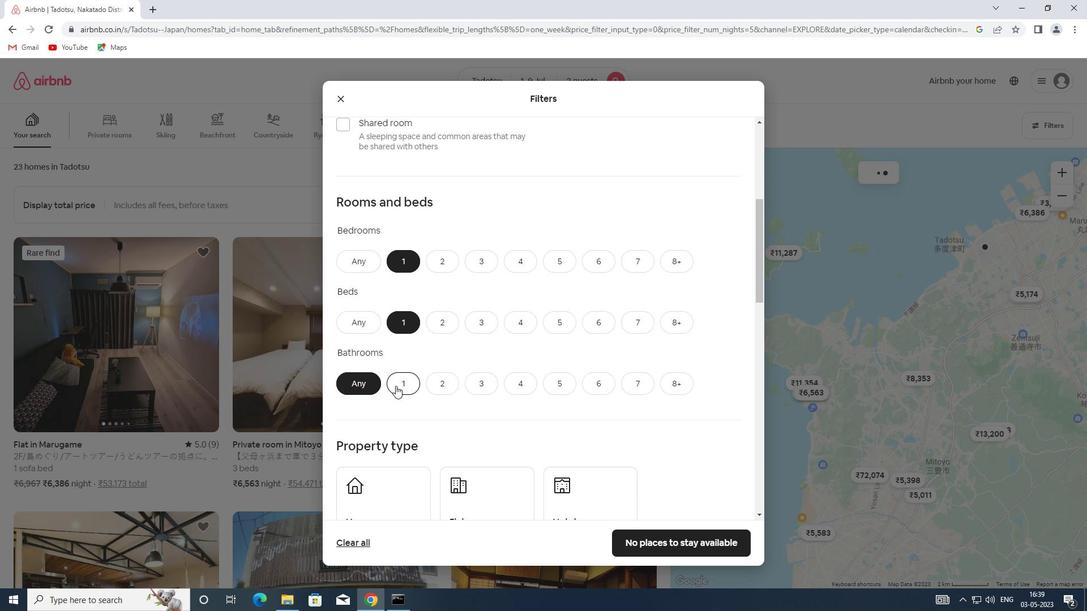 
Action: Mouse moved to (395, 386)
Screenshot: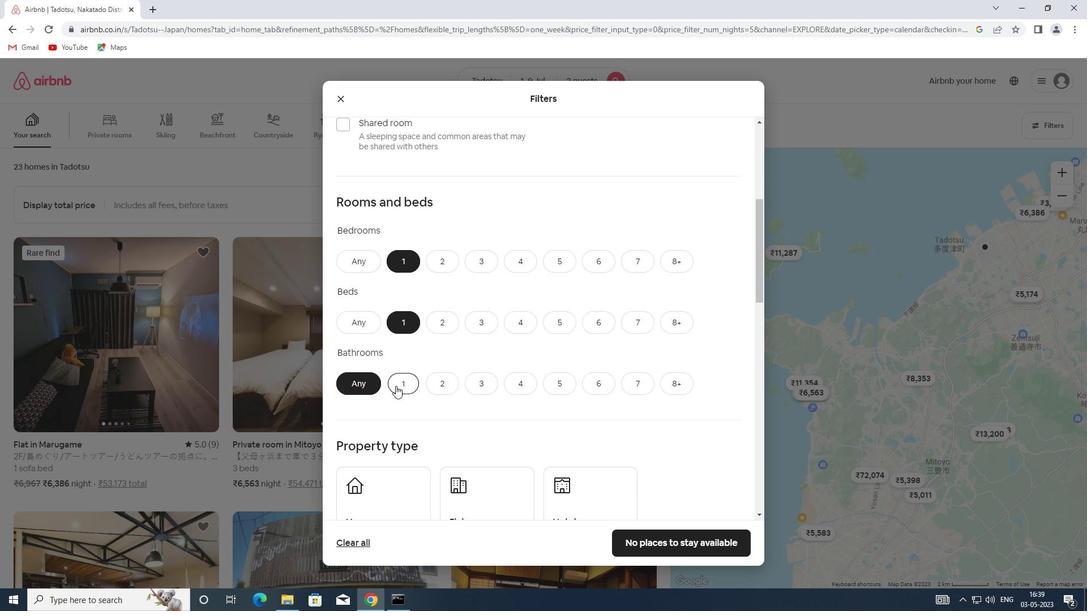 
Action: Mouse scrolled (395, 386) with delta (0, 0)
Screenshot: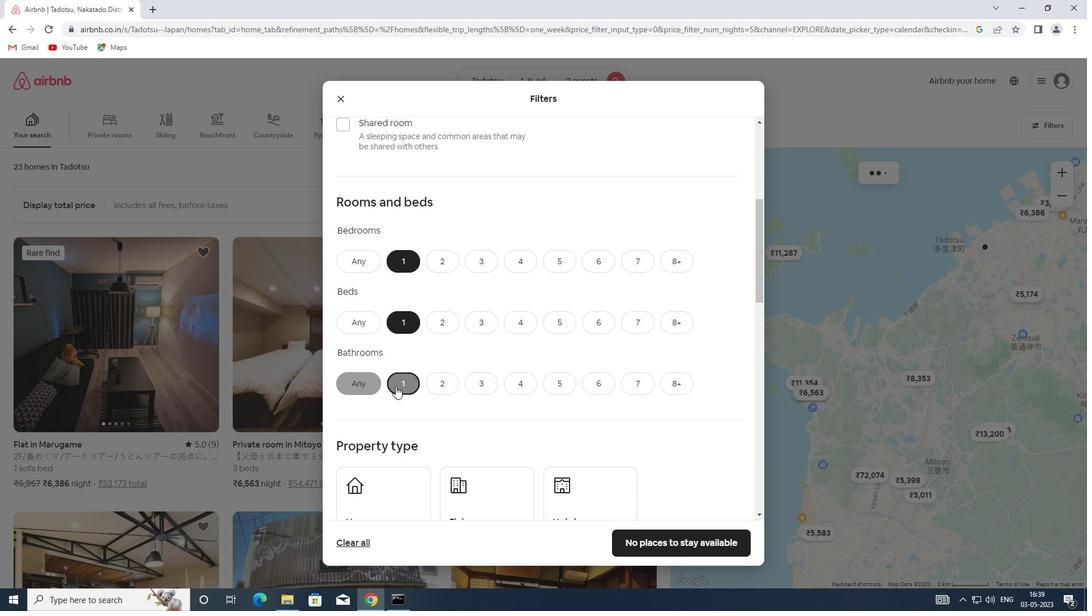 
Action: Mouse scrolled (395, 386) with delta (0, 0)
Screenshot: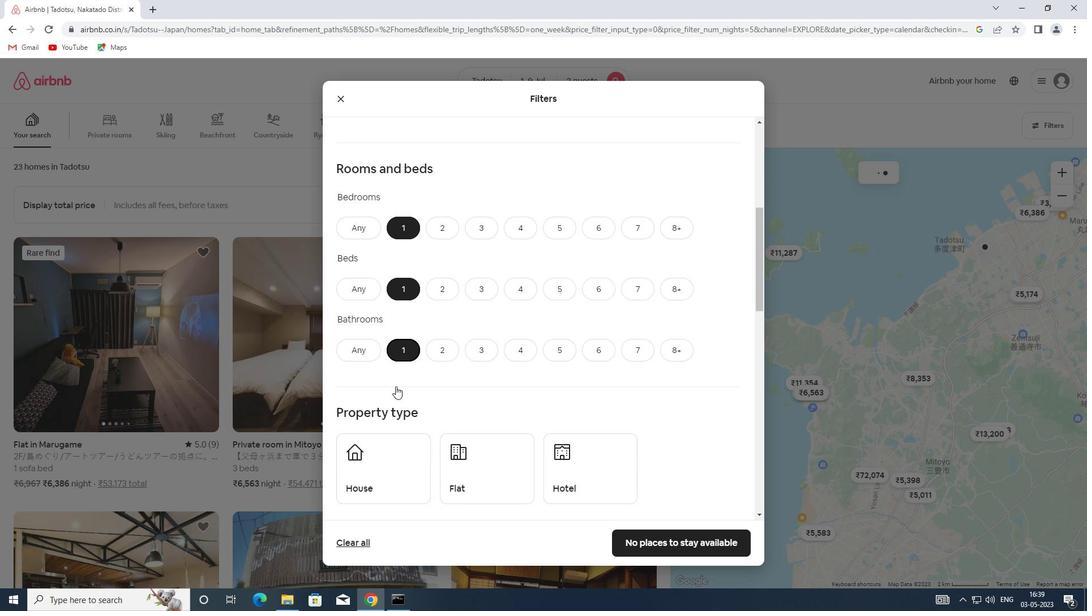 
Action: Mouse scrolled (395, 386) with delta (0, 0)
Screenshot: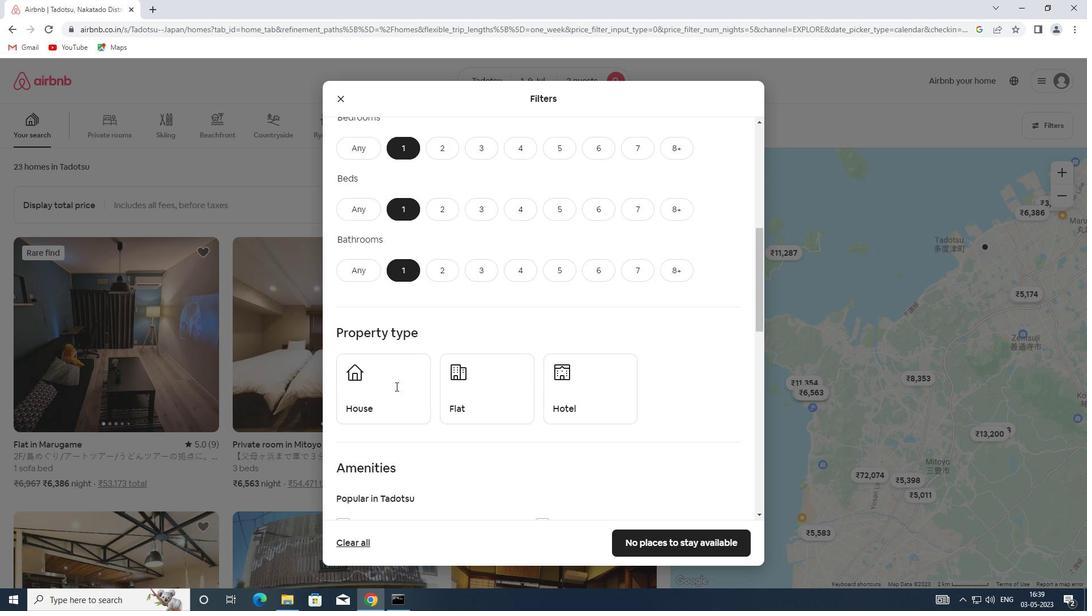 
Action: Mouse moved to (396, 364)
Screenshot: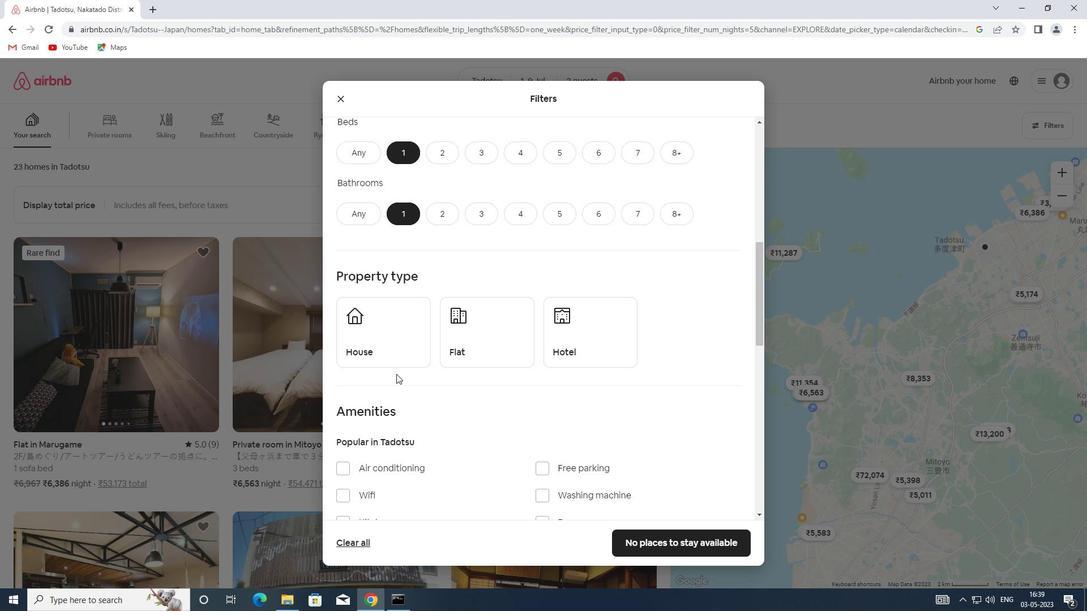 
Action: Mouse pressed left at (396, 364)
Screenshot: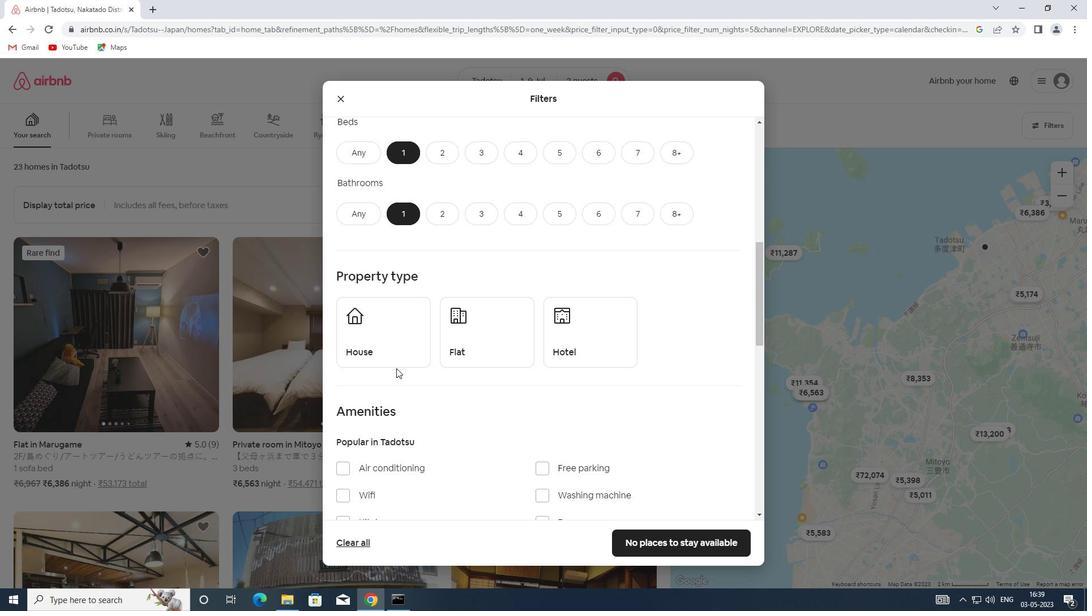 
Action: Mouse moved to (459, 346)
Screenshot: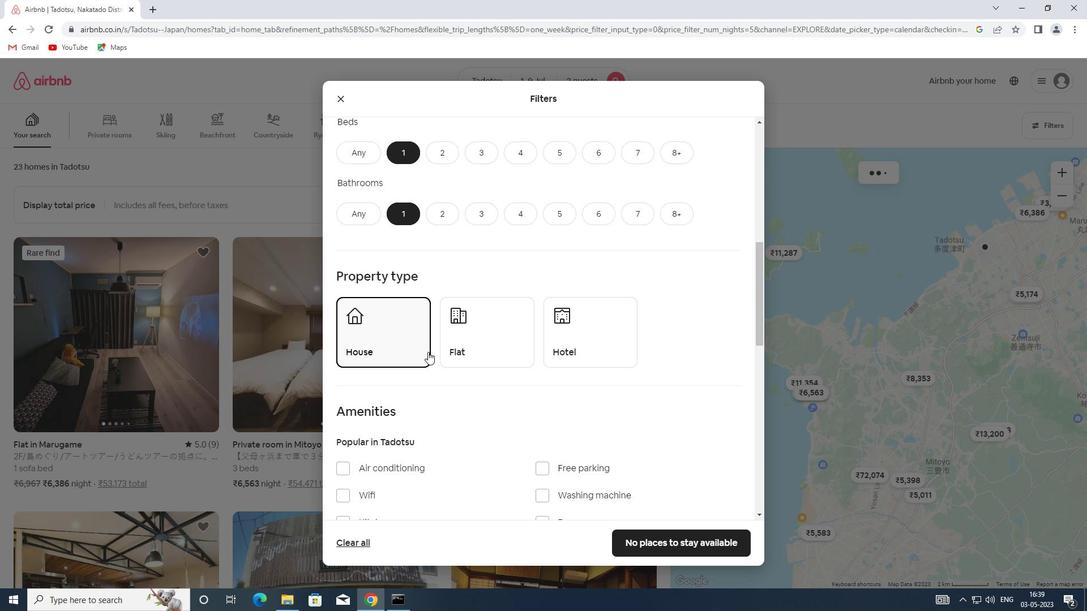 
Action: Mouse pressed left at (459, 346)
Screenshot: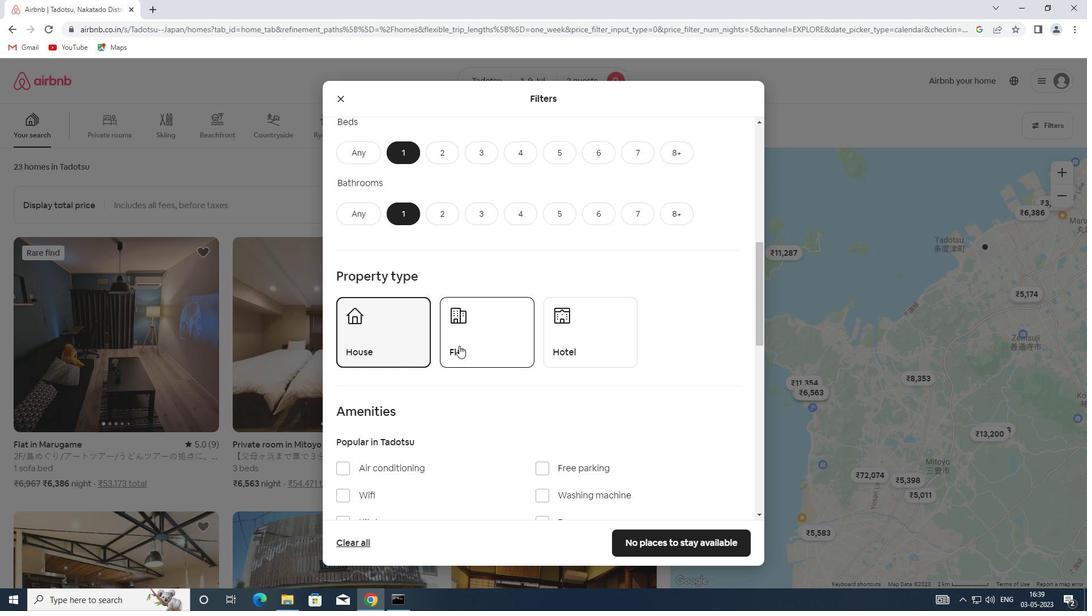 
Action: Mouse scrolled (459, 345) with delta (0, 0)
Screenshot: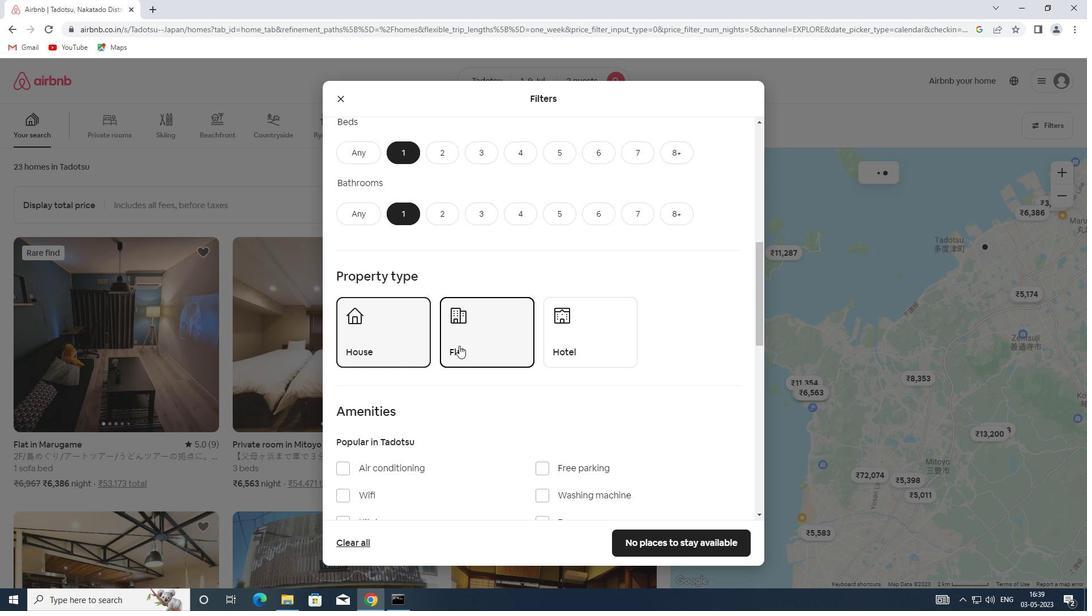
Action: Mouse scrolled (459, 345) with delta (0, 0)
Screenshot: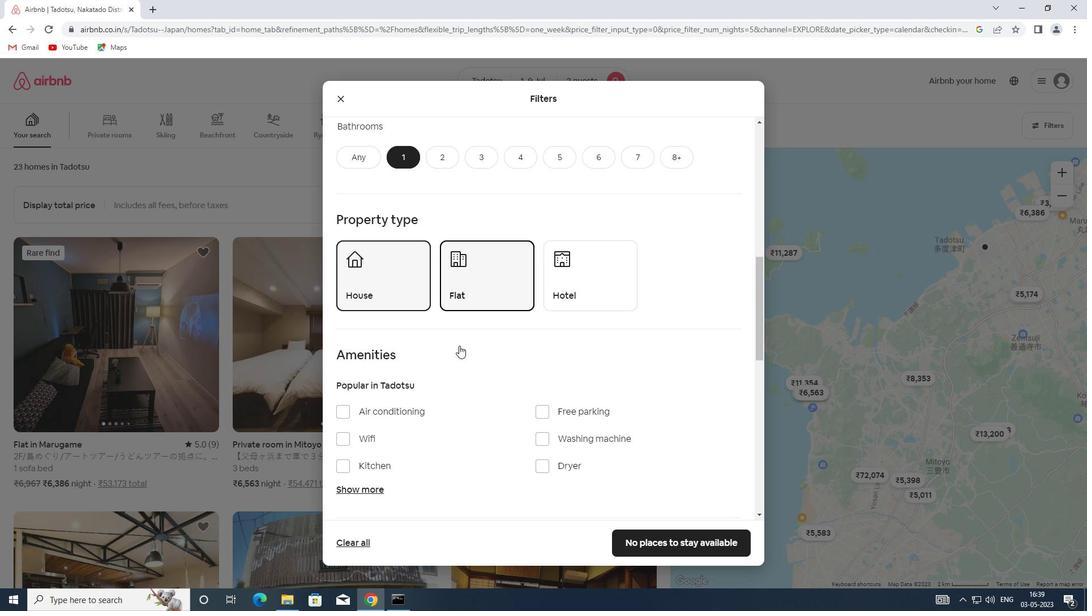 
Action: Mouse scrolled (459, 345) with delta (0, 0)
Screenshot: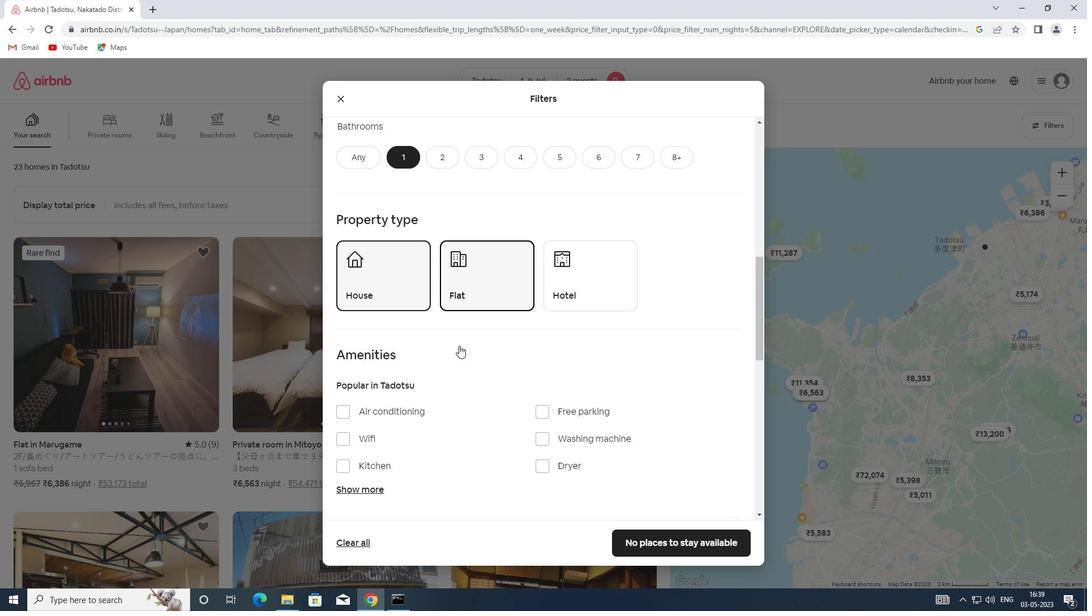 
Action: Mouse scrolled (459, 345) with delta (0, 0)
Screenshot: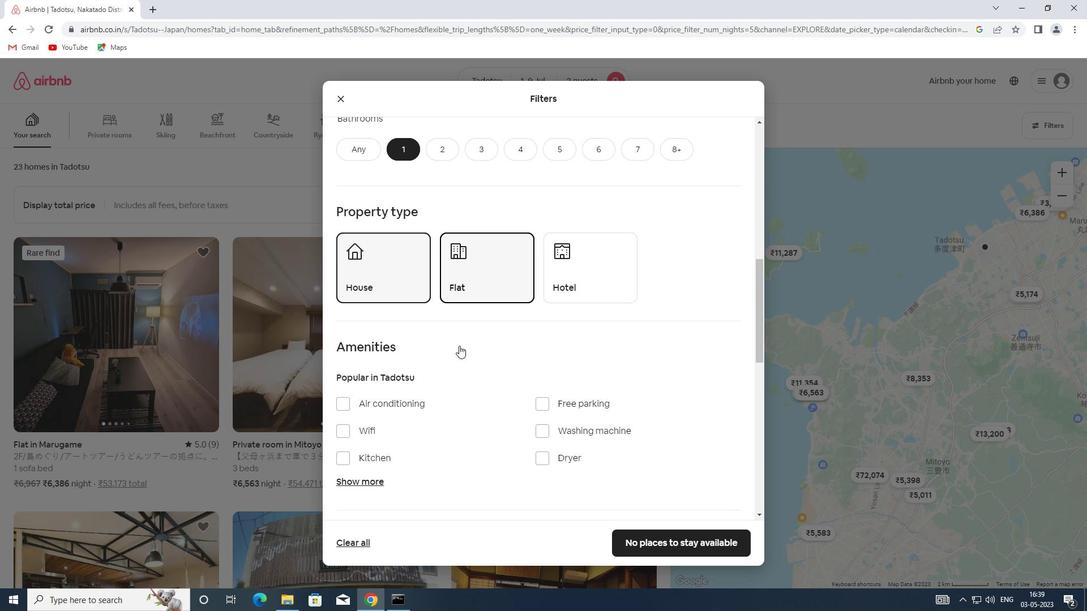 
Action: Mouse moved to (566, 364)
Screenshot: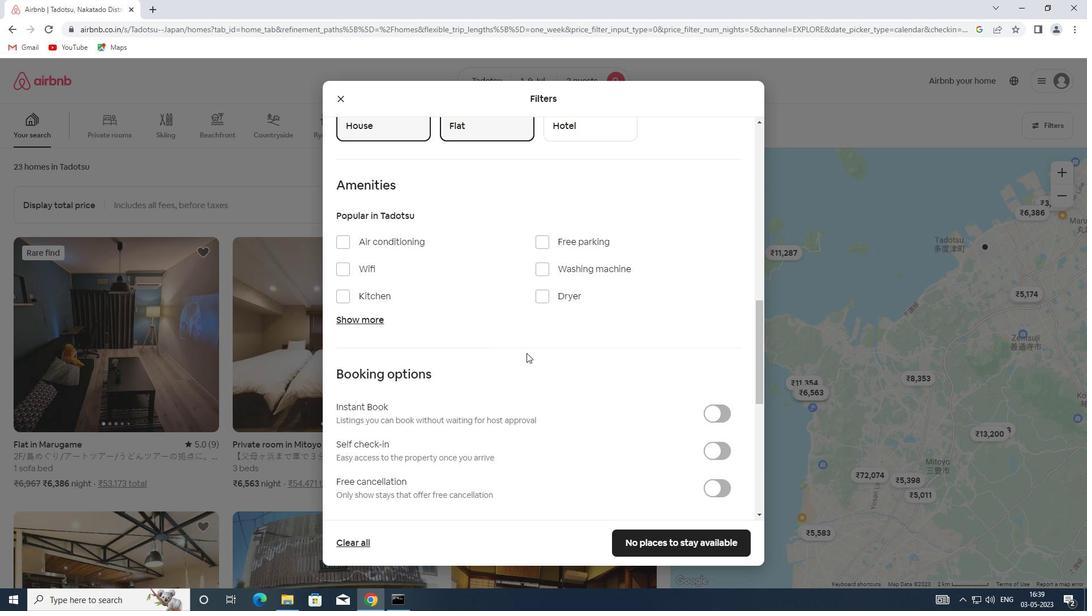 
Action: Mouse scrolled (566, 364) with delta (0, 0)
Screenshot: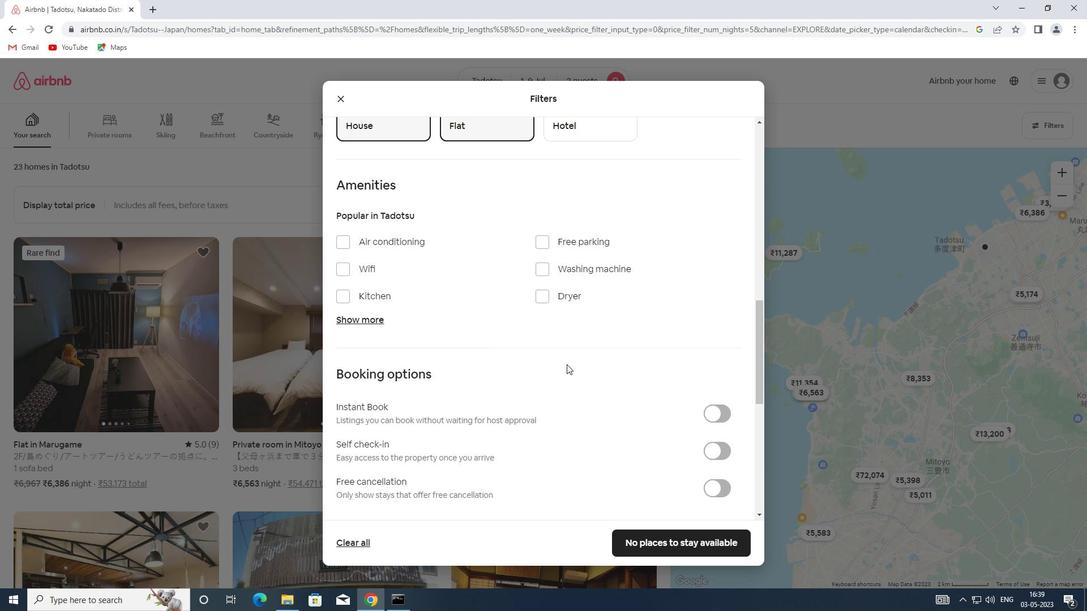 
Action: Mouse scrolled (566, 364) with delta (0, 0)
Screenshot: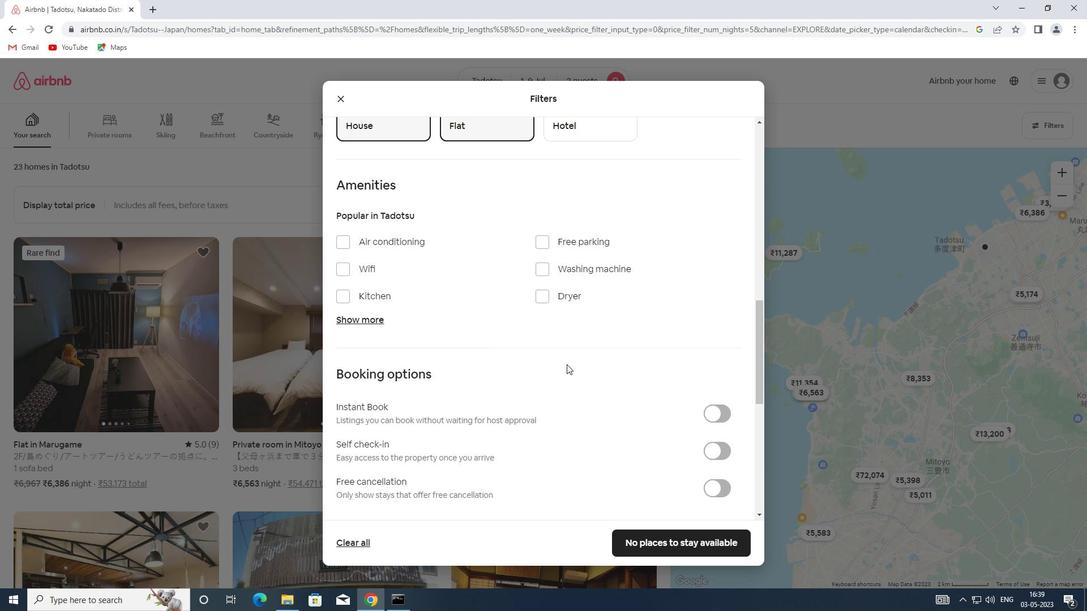 
Action: Mouse scrolled (566, 364) with delta (0, 0)
Screenshot: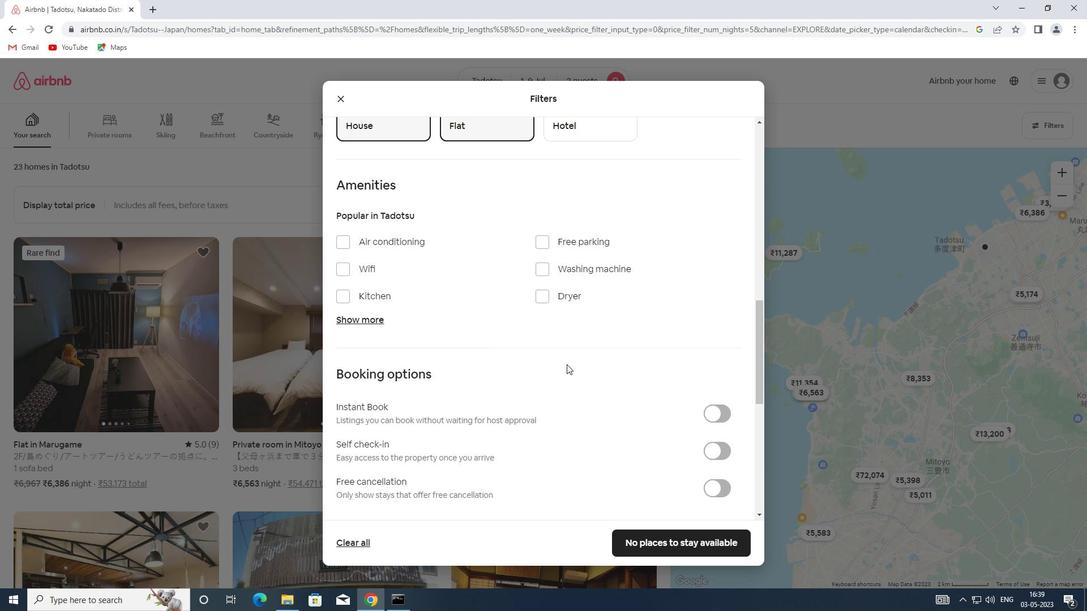 
Action: Mouse moved to (704, 288)
Screenshot: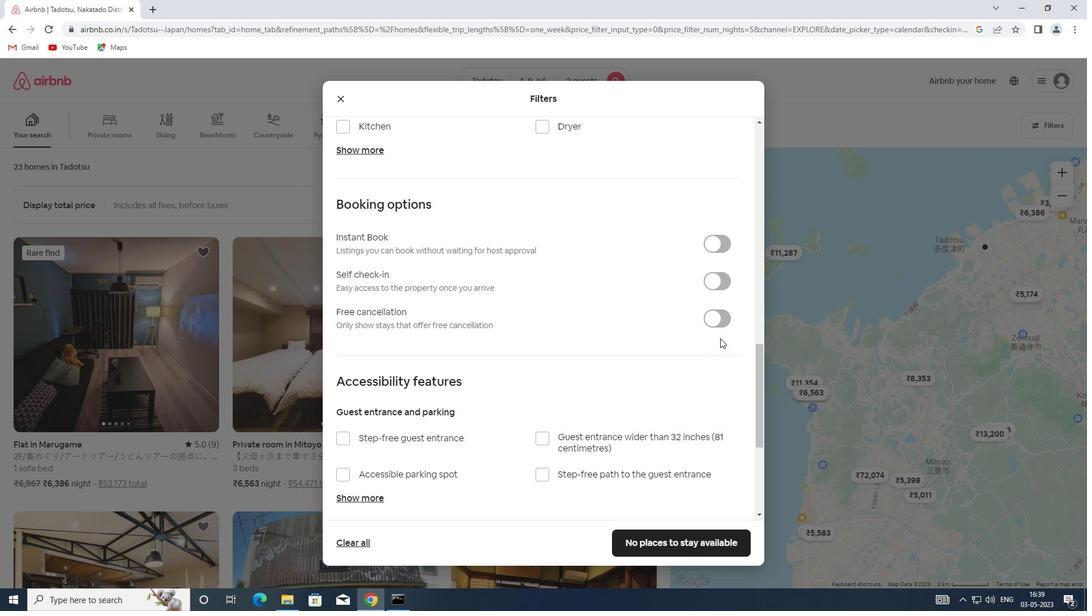 
Action: Mouse pressed left at (704, 288)
Screenshot: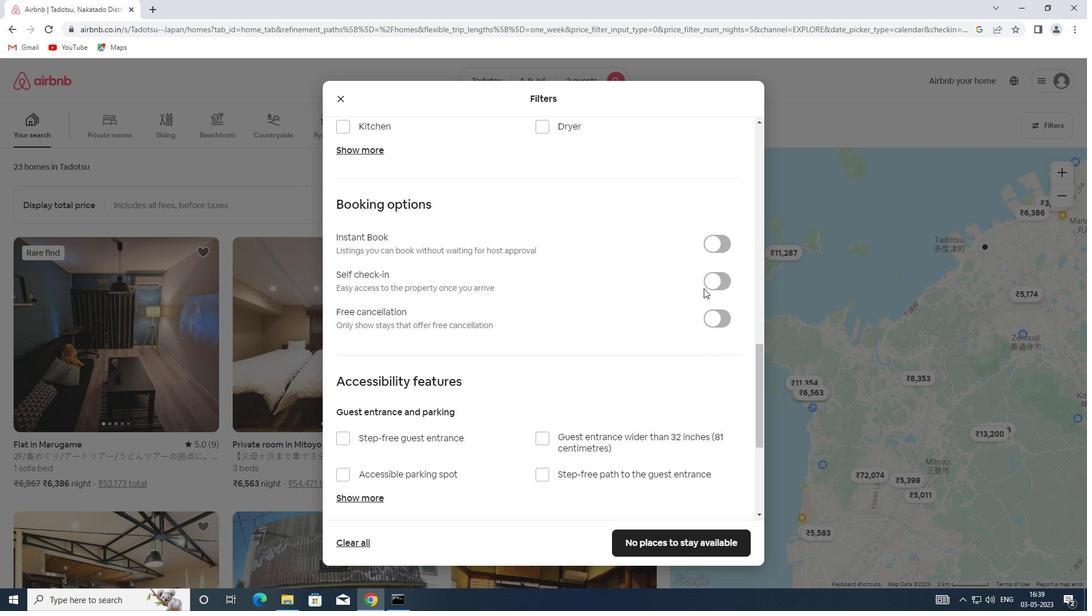 
Action: Mouse moved to (706, 285)
Screenshot: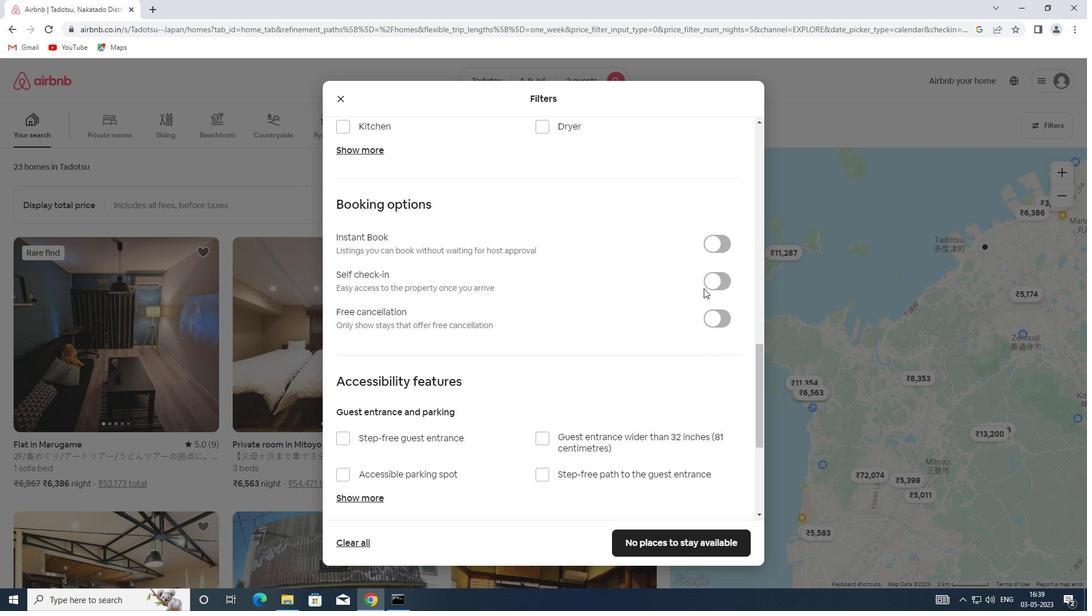 
Action: Mouse pressed left at (706, 285)
Screenshot: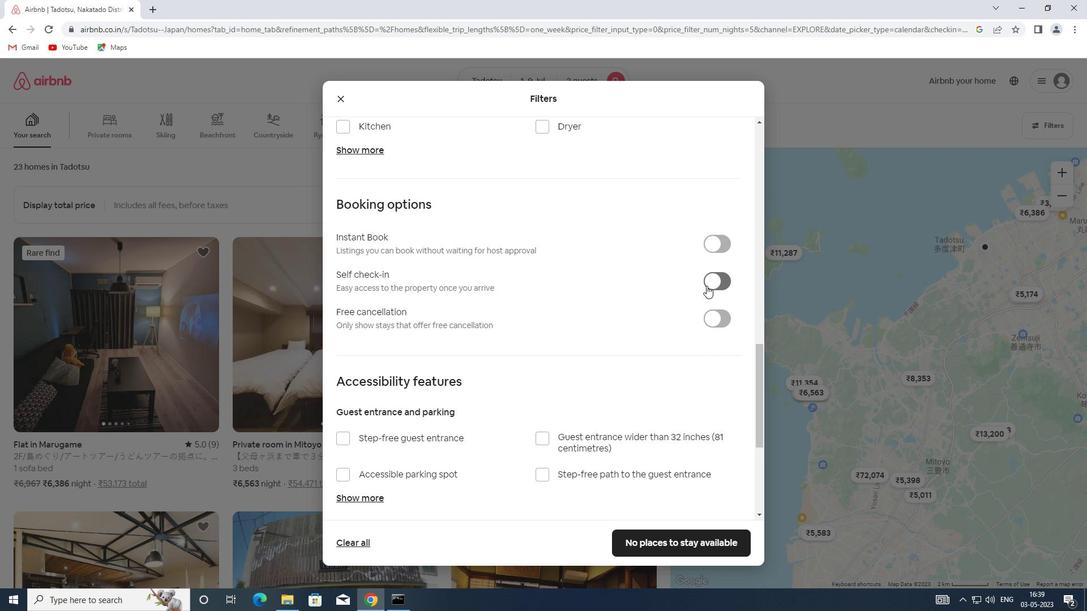 
Action: Mouse moved to (403, 380)
Screenshot: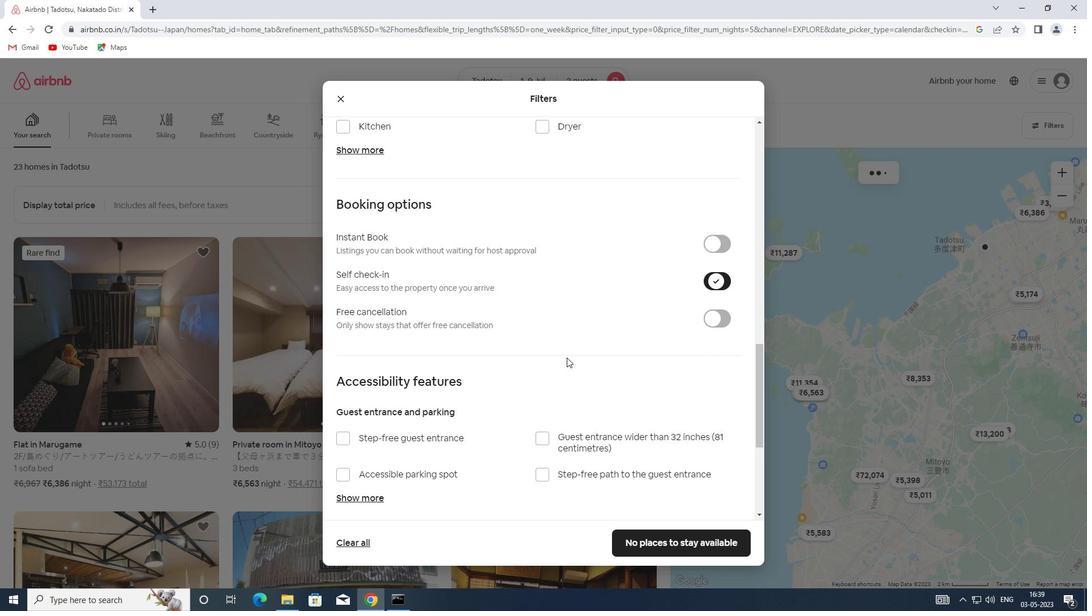 
Action: Mouse scrolled (403, 379) with delta (0, 0)
Screenshot: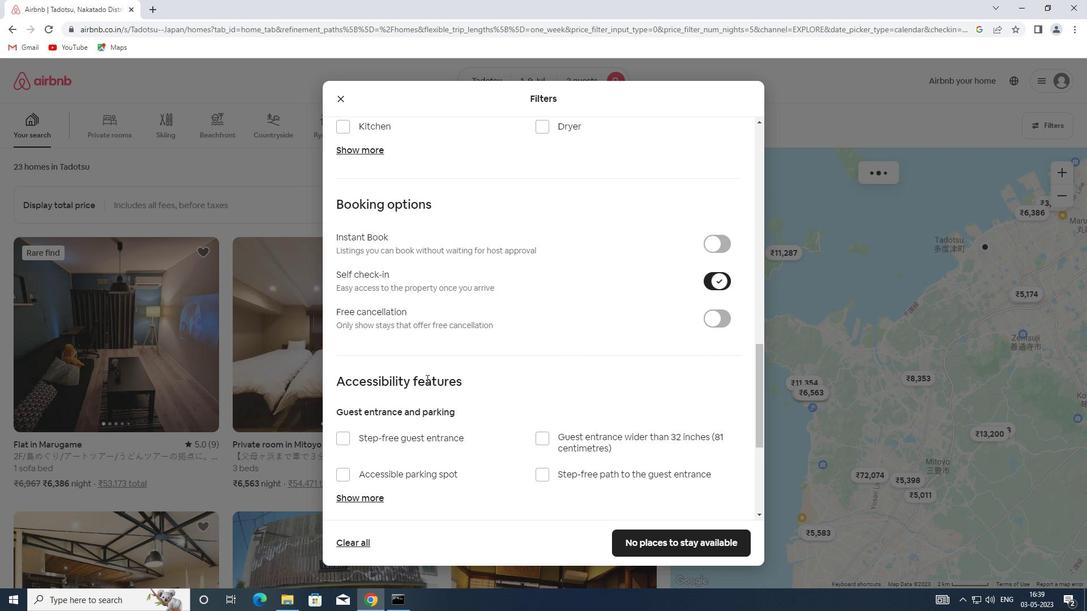 
Action: Mouse scrolled (403, 379) with delta (0, 0)
Screenshot: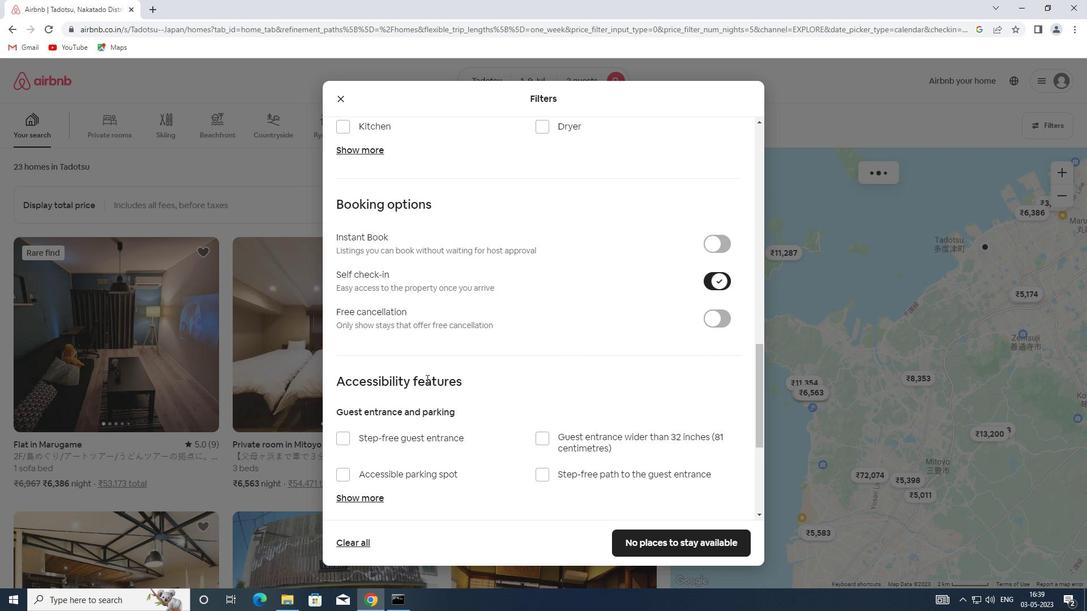 
Action: Mouse scrolled (403, 379) with delta (0, 0)
Screenshot: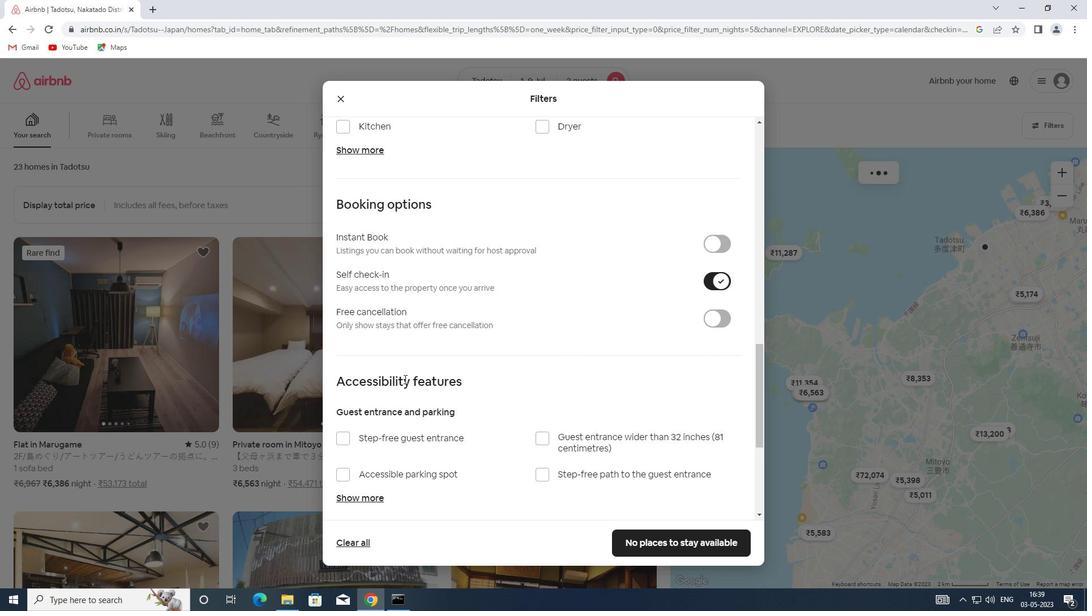 
Action: Mouse scrolled (403, 379) with delta (0, 0)
Screenshot: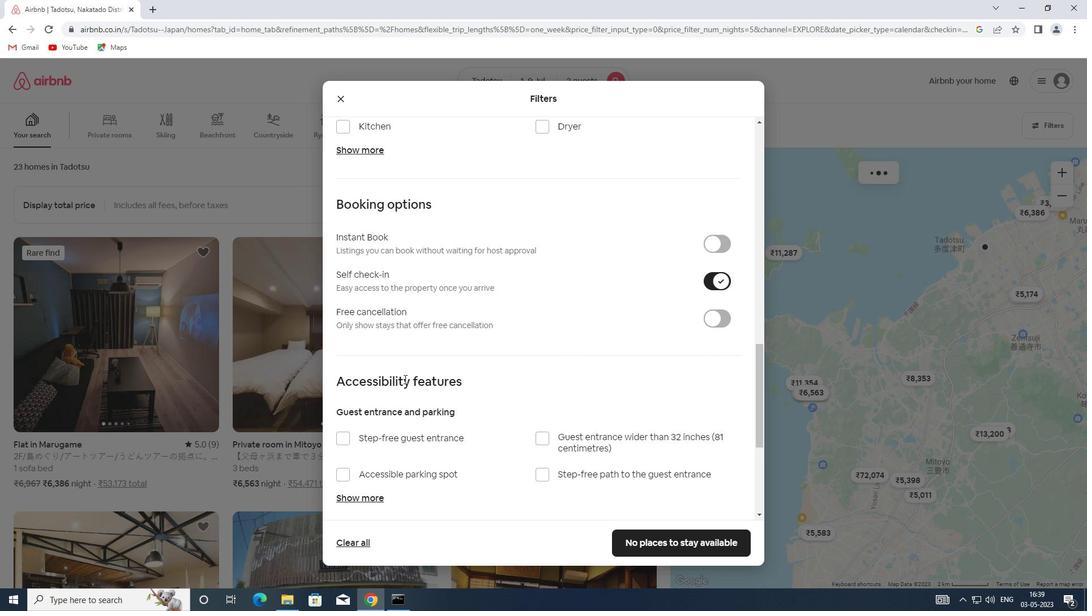 
Action: Mouse scrolled (403, 379) with delta (0, 0)
Screenshot: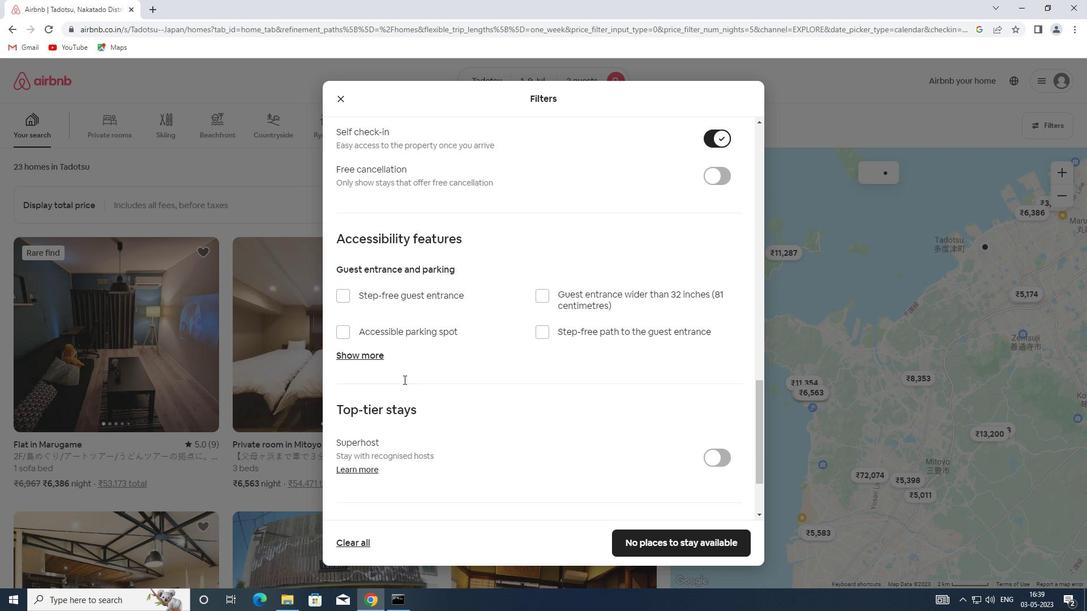 
Action: Mouse scrolled (403, 379) with delta (0, 0)
Screenshot: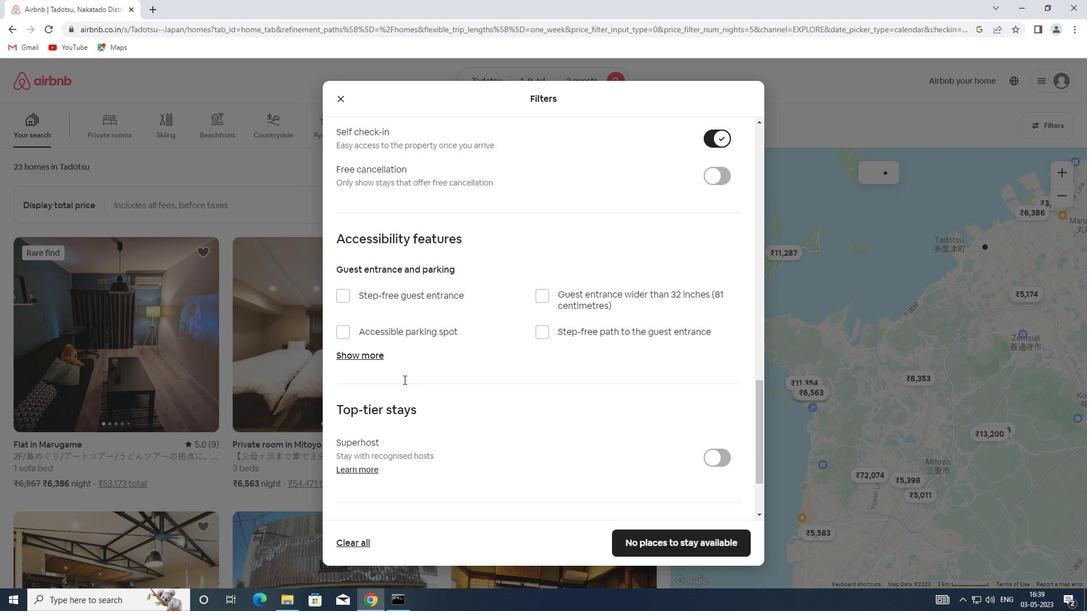 
Action: Mouse scrolled (403, 379) with delta (0, 0)
Screenshot: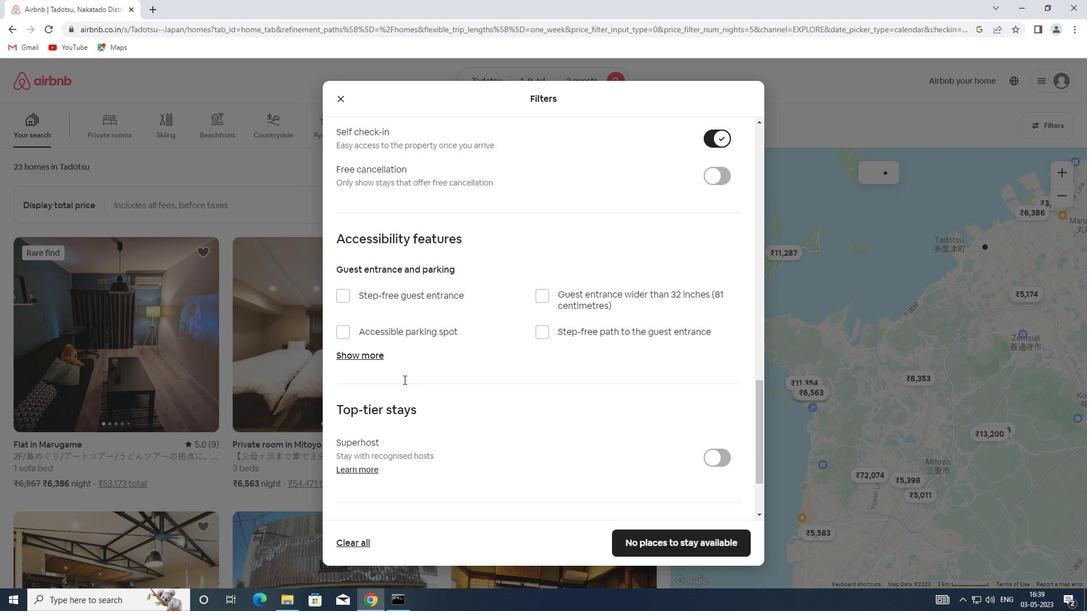 
Action: Mouse scrolled (403, 379) with delta (0, 0)
Screenshot: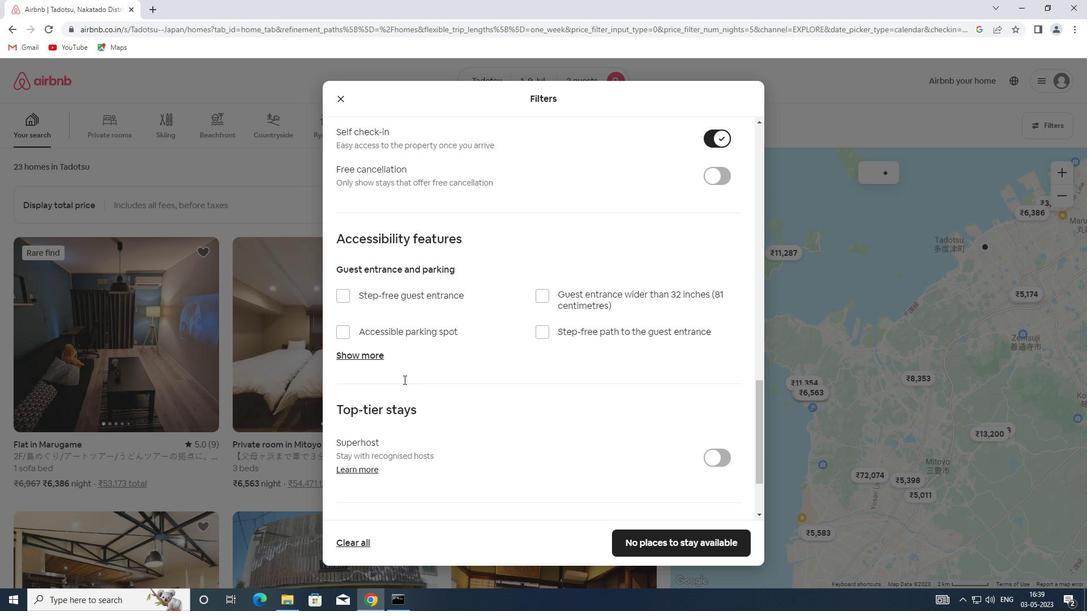 
Action: Mouse scrolled (403, 379) with delta (0, 0)
Screenshot: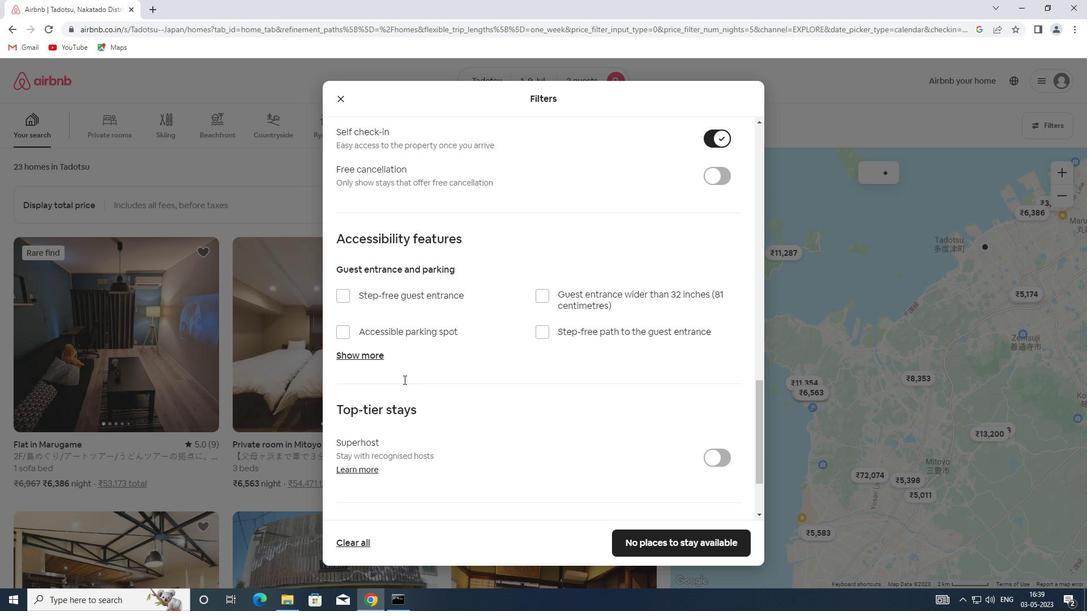 
Action: Mouse moved to (380, 461)
Screenshot: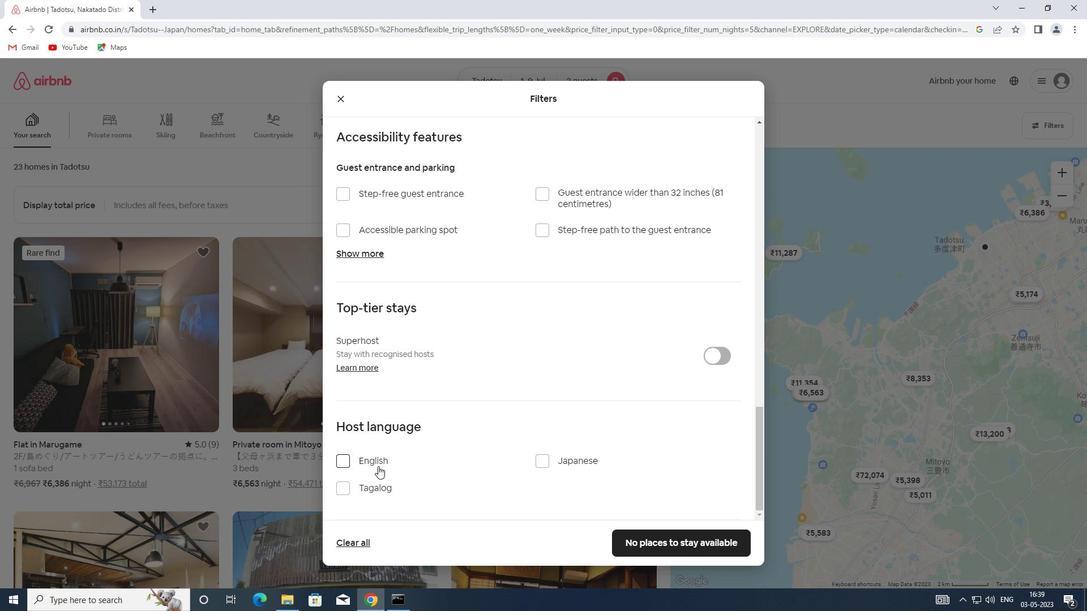 
Action: Mouse pressed left at (380, 461)
Screenshot: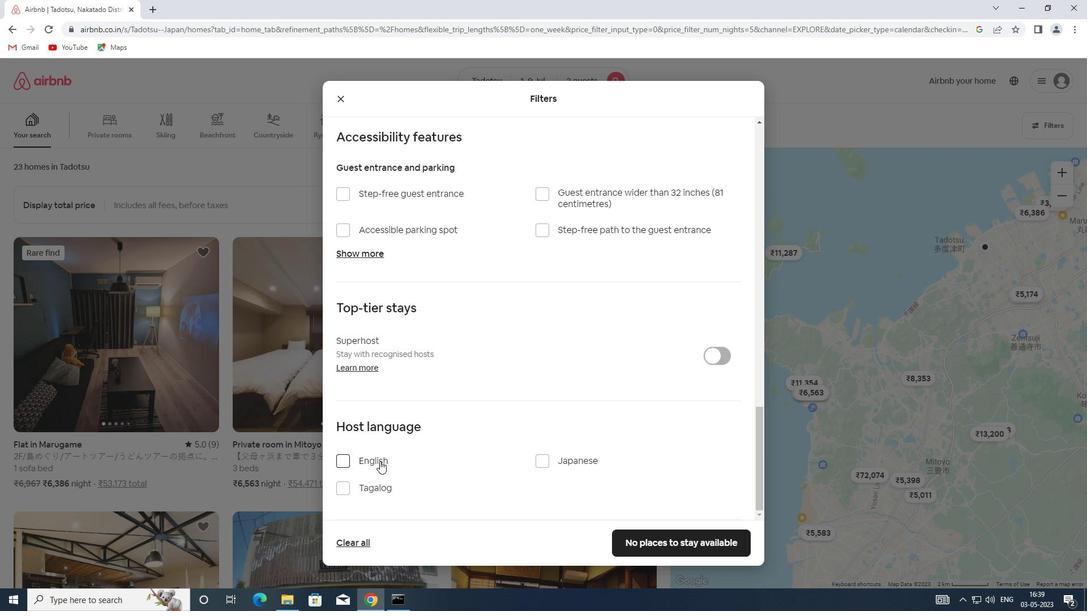 
Action: Mouse moved to (653, 542)
Screenshot: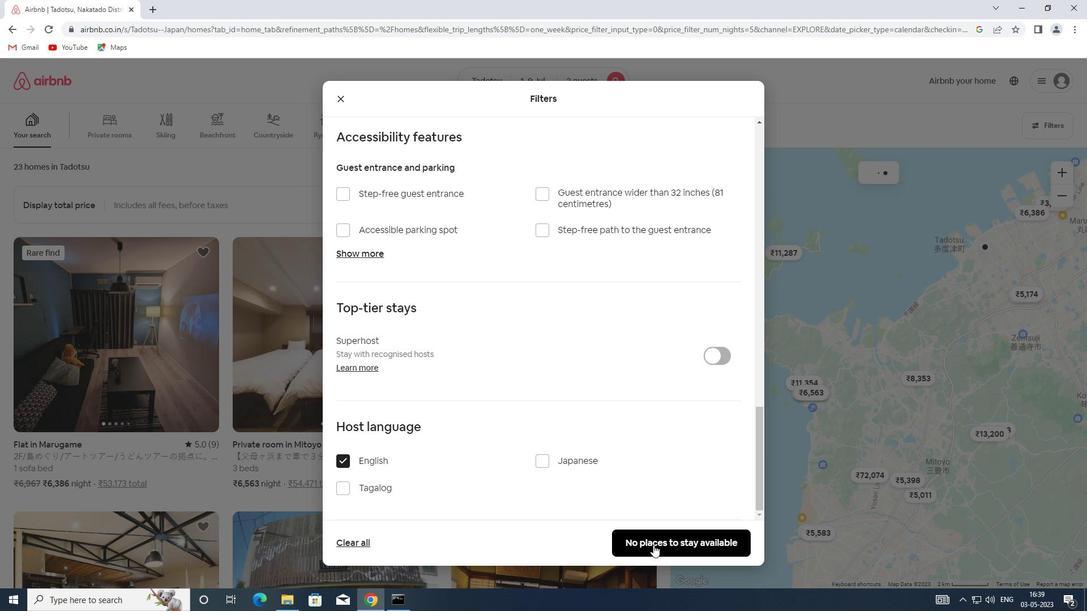 
Action: Mouse pressed left at (653, 542)
Screenshot: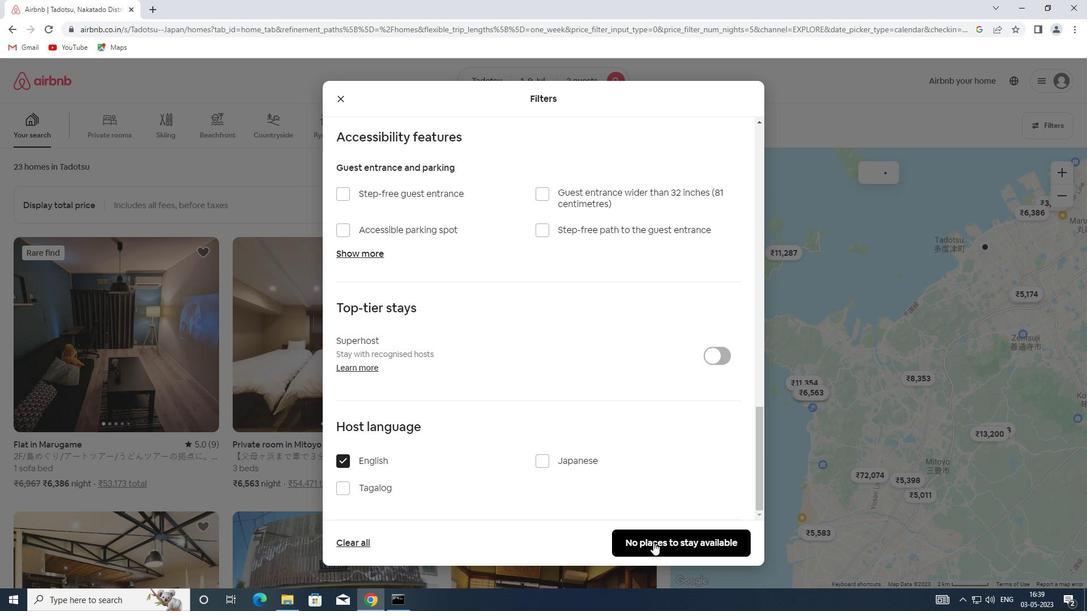 
